 Task: Create a due date automation trigger when advanced on, on the wednesday before a card is due add fields without custom field "Resume" set to a date not in this week at 11:00 AM.
Action: Mouse moved to (1132, 91)
Screenshot: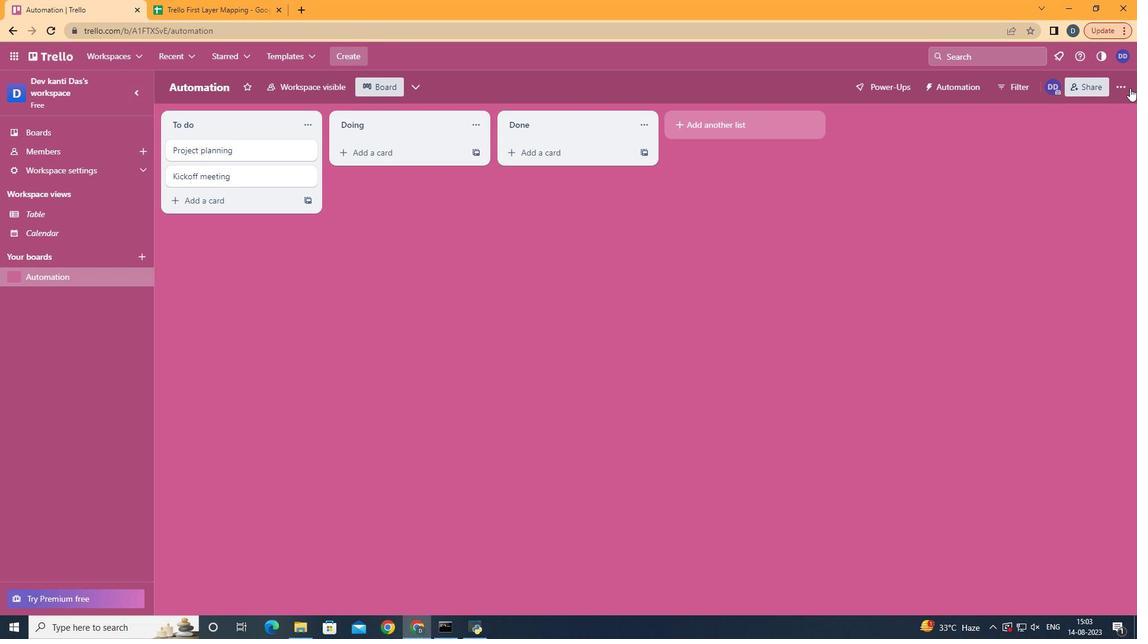 
Action: Mouse pressed left at (1132, 91)
Screenshot: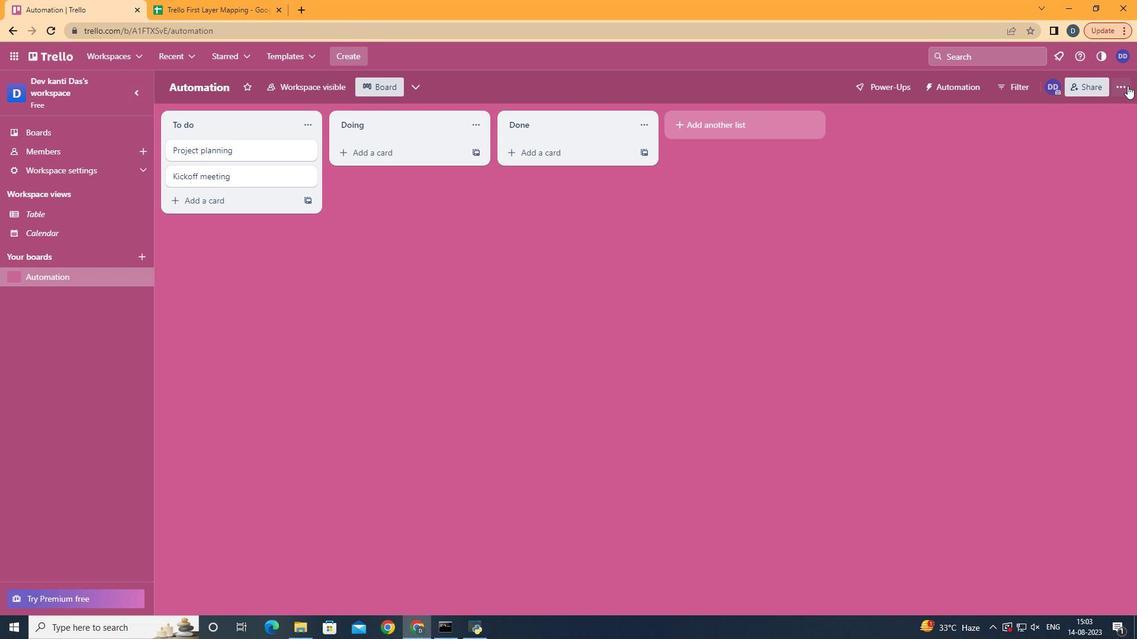 
Action: Mouse moved to (1128, 85)
Screenshot: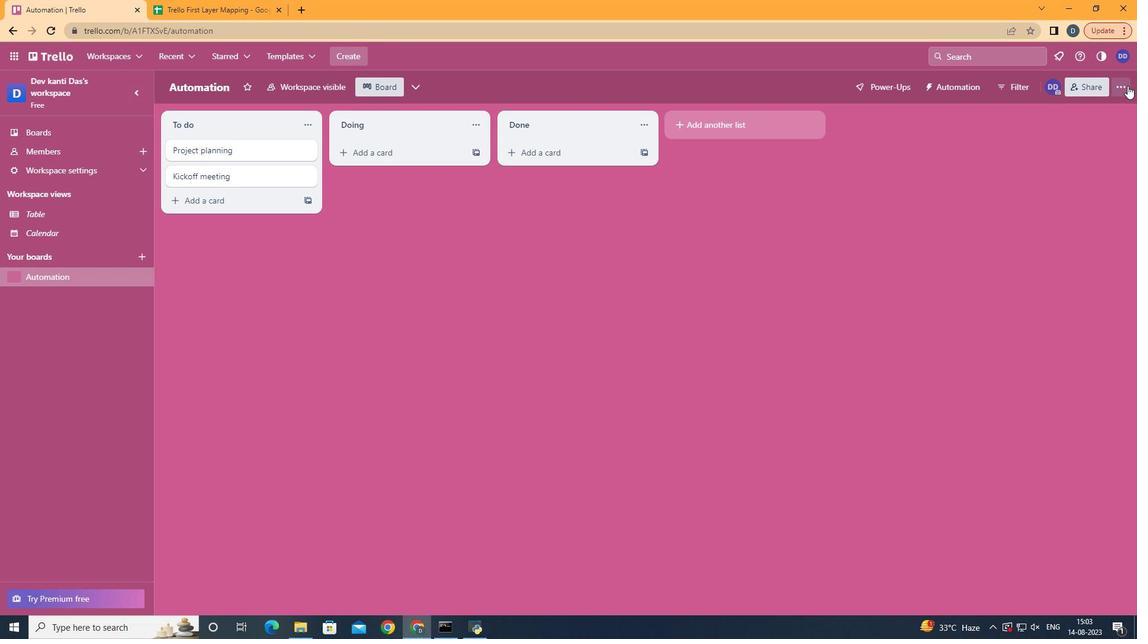 
Action: Mouse pressed left at (1128, 85)
Screenshot: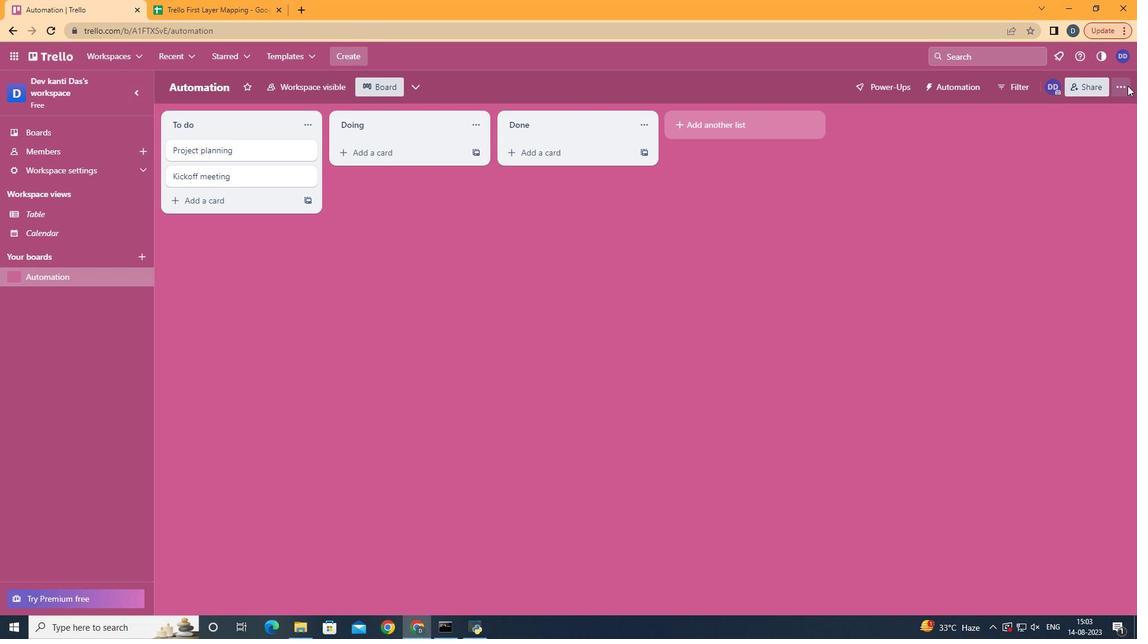 
Action: Mouse moved to (991, 242)
Screenshot: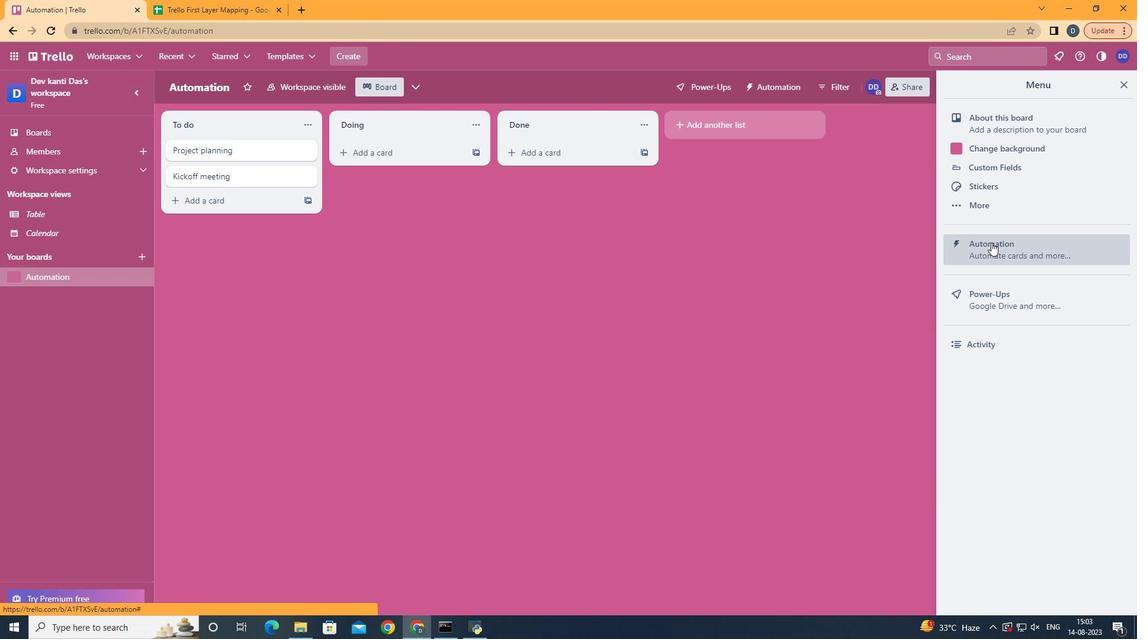 
Action: Mouse pressed left at (991, 242)
Screenshot: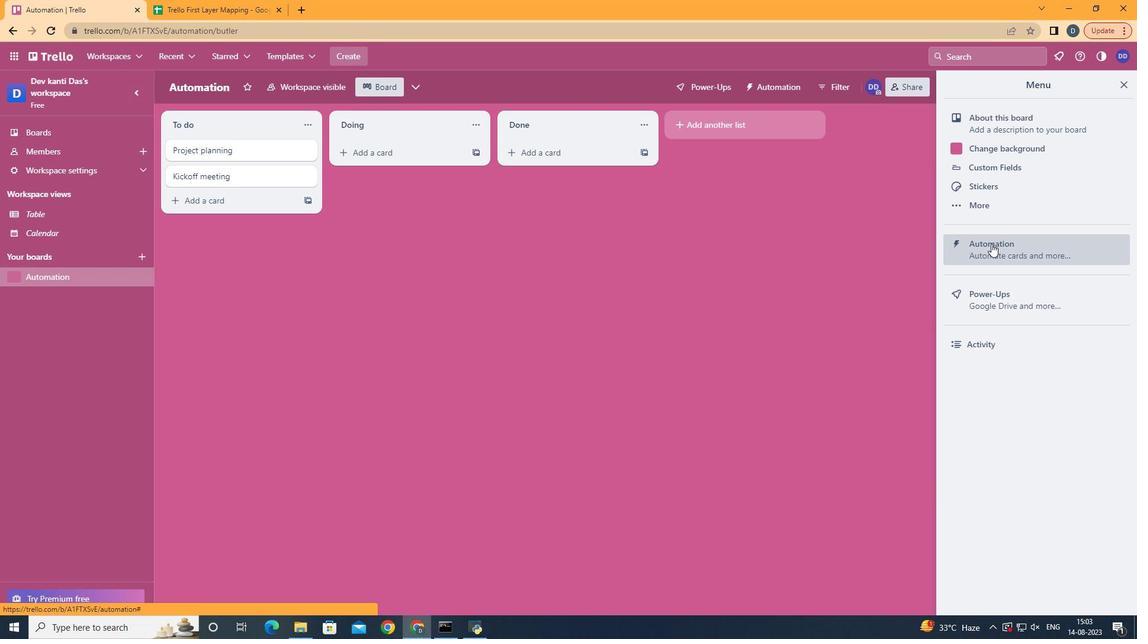 
Action: Mouse moved to (231, 244)
Screenshot: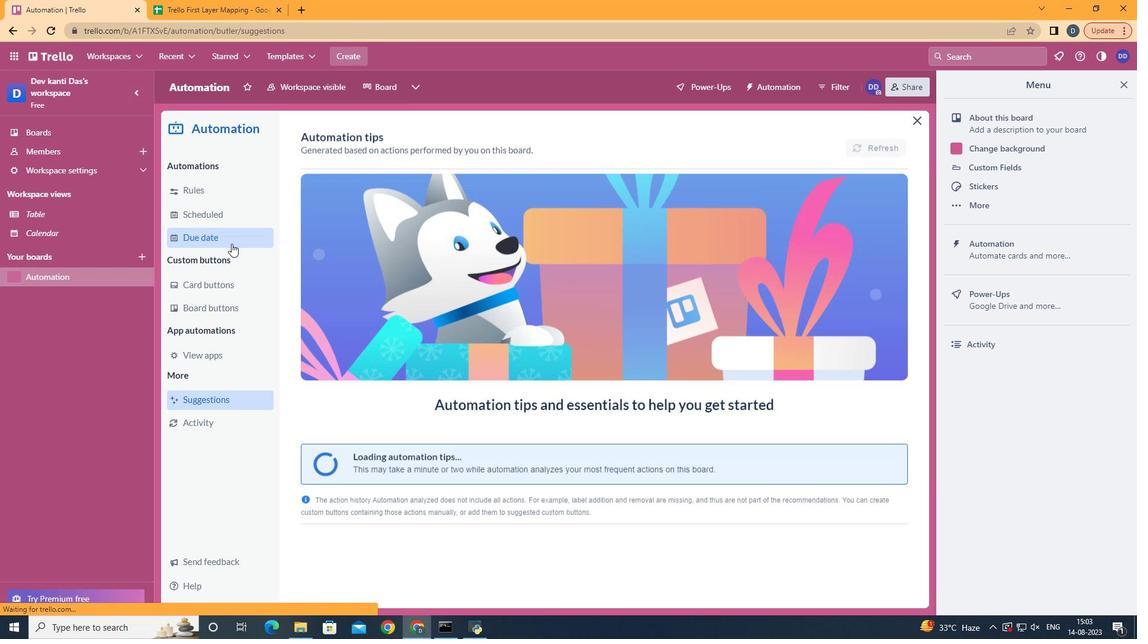 
Action: Mouse pressed left at (231, 244)
Screenshot: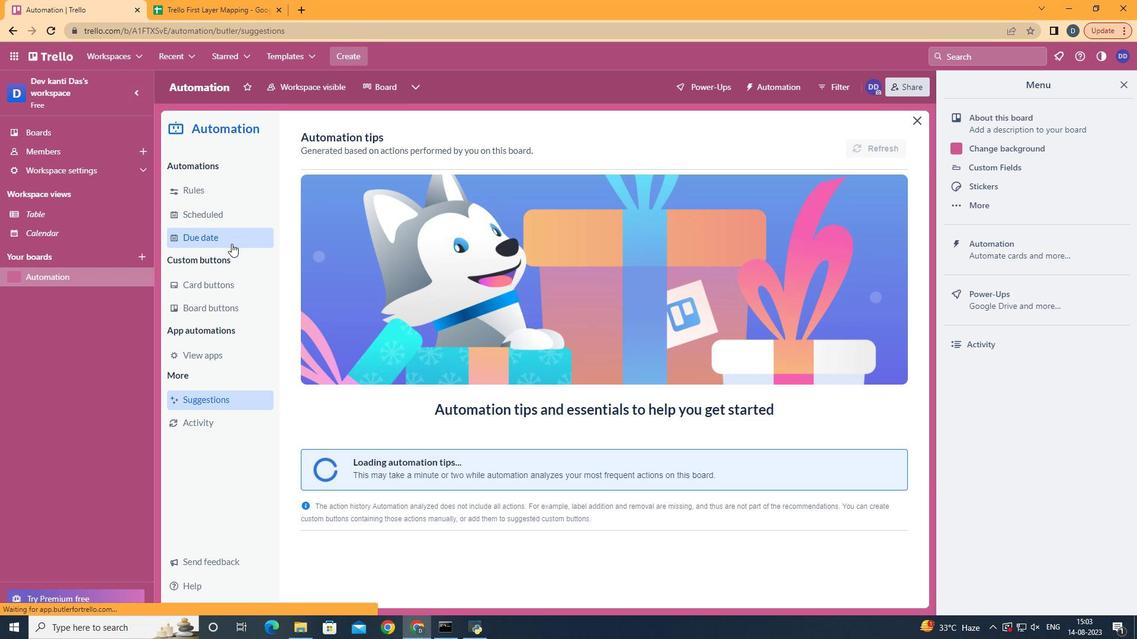 
Action: Mouse moved to (827, 145)
Screenshot: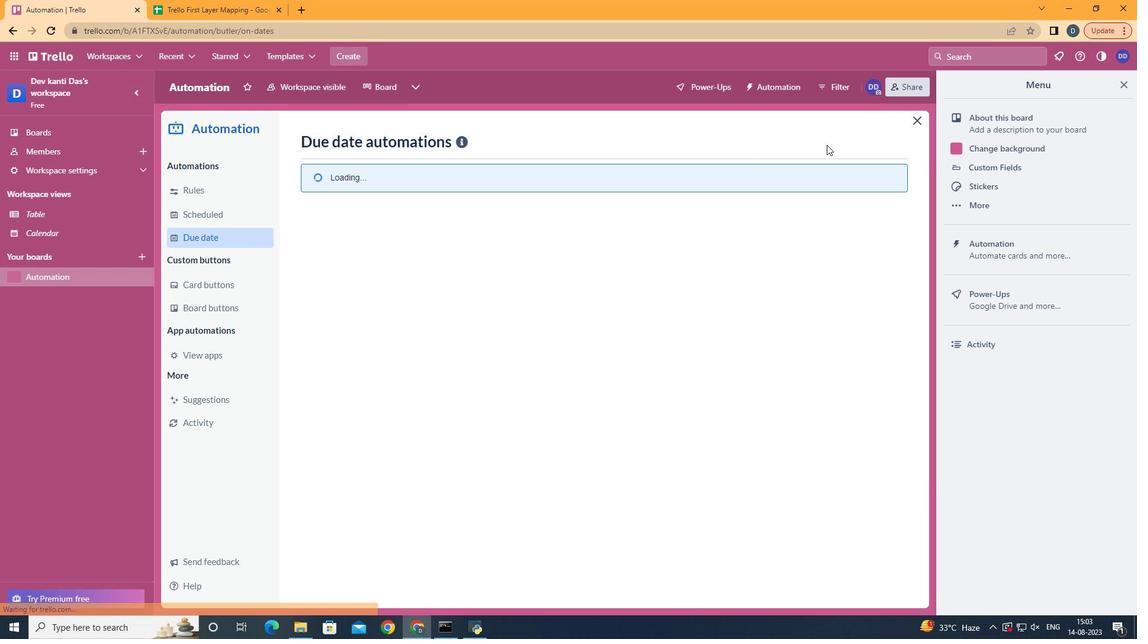 
Action: Mouse pressed left at (827, 145)
Screenshot: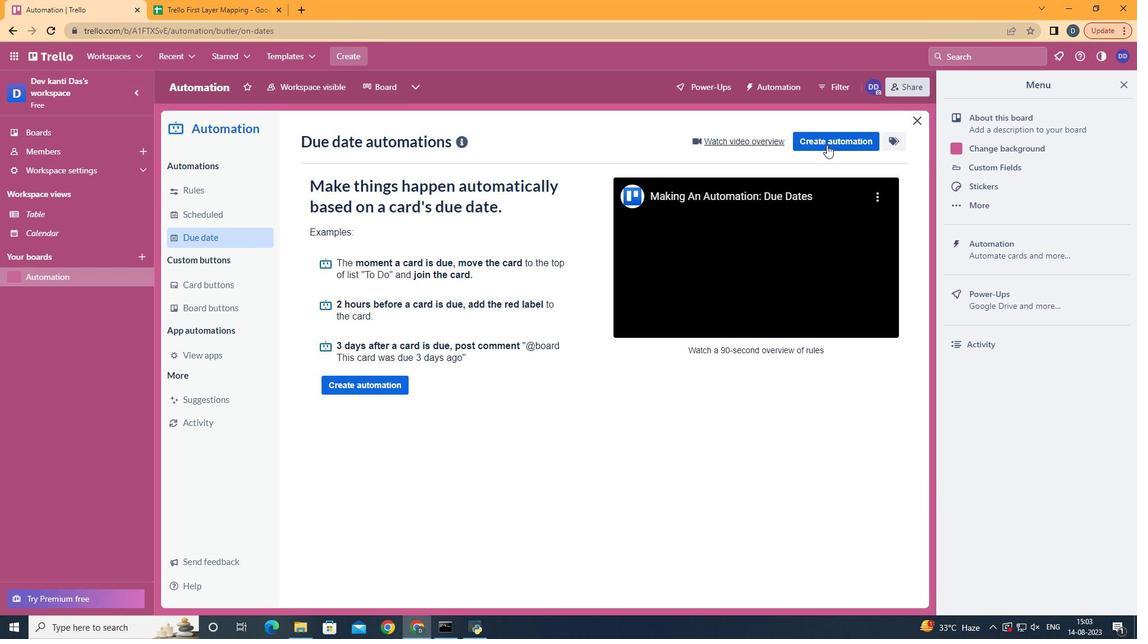 
Action: Mouse pressed left at (827, 145)
Screenshot: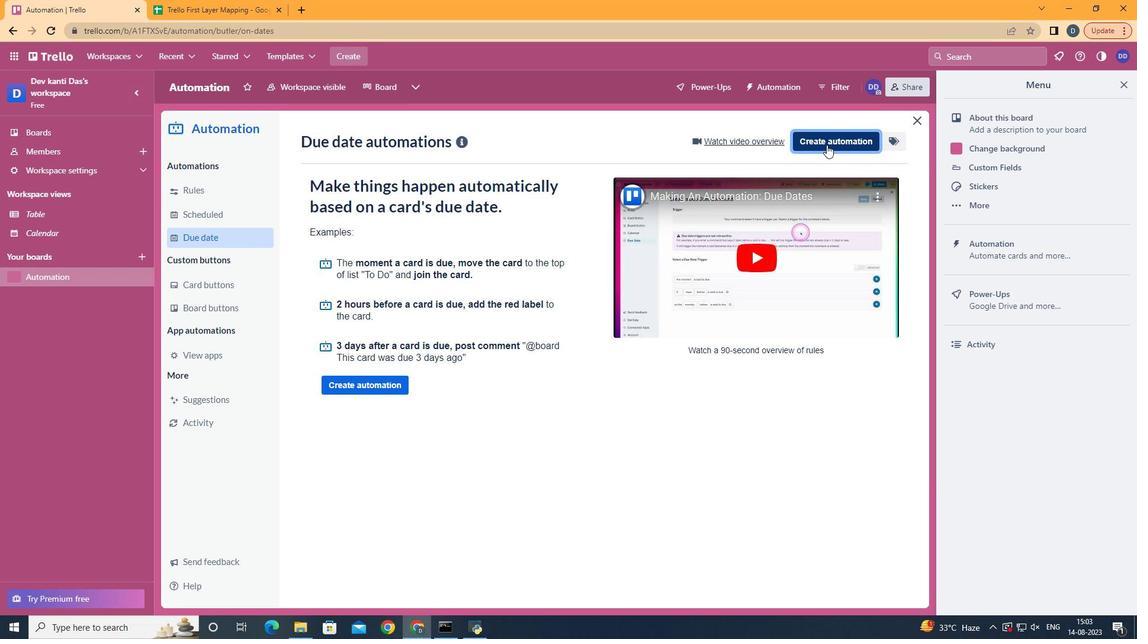 
Action: Mouse moved to (633, 258)
Screenshot: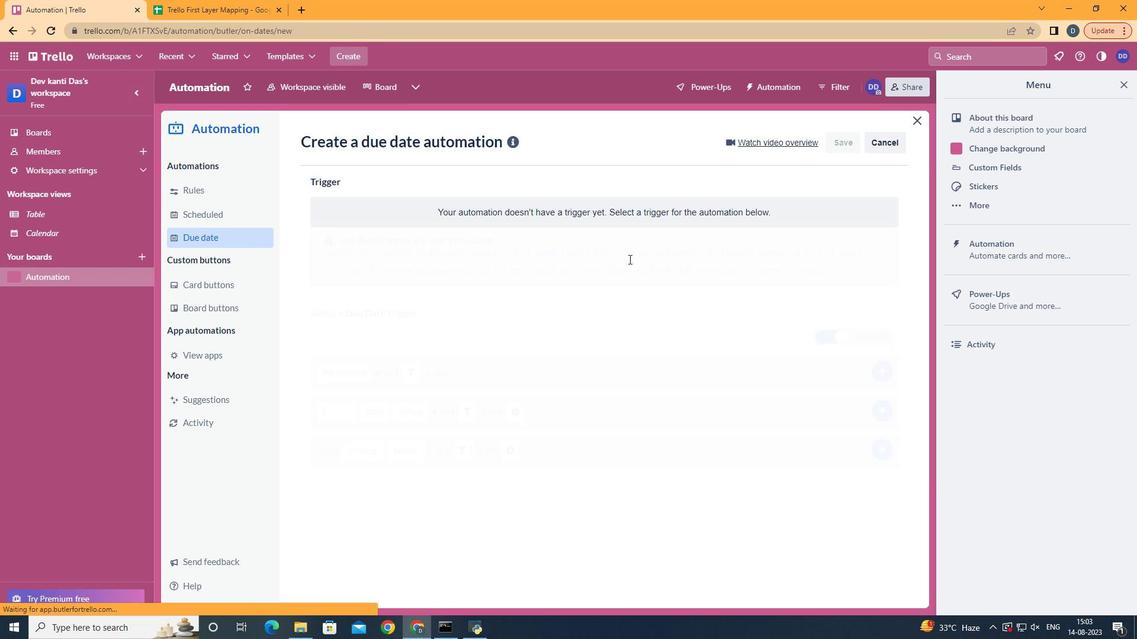 
Action: Mouse pressed left at (633, 258)
Screenshot: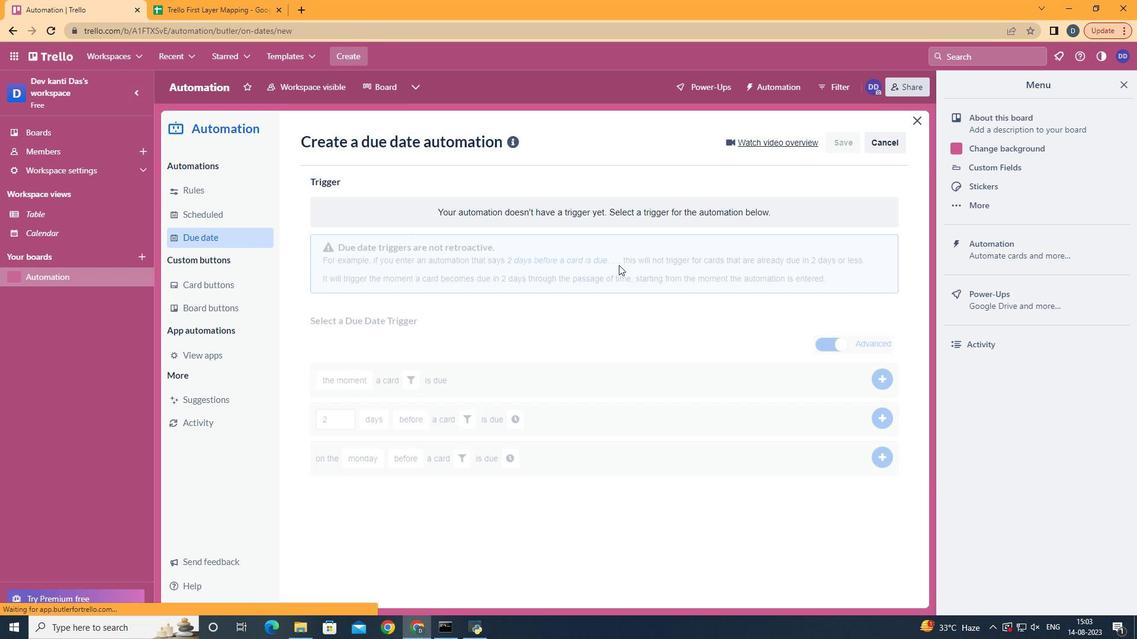 
Action: Mouse moved to (380, 347)
Screenshot: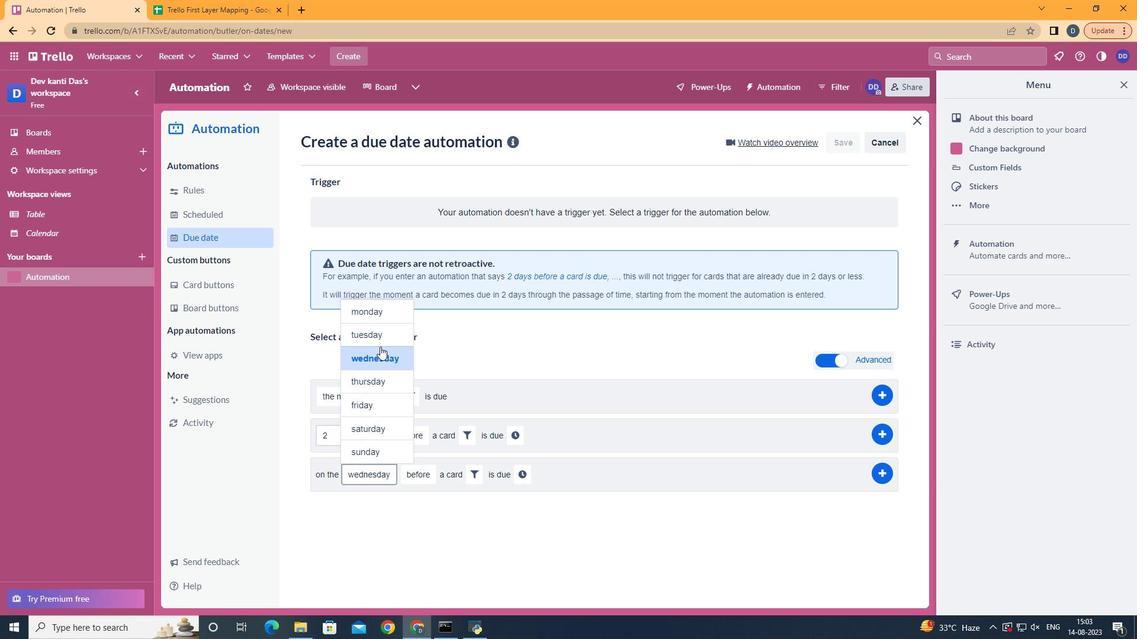 
Action: Mouse pressed left at (380, 347)
Screenshot: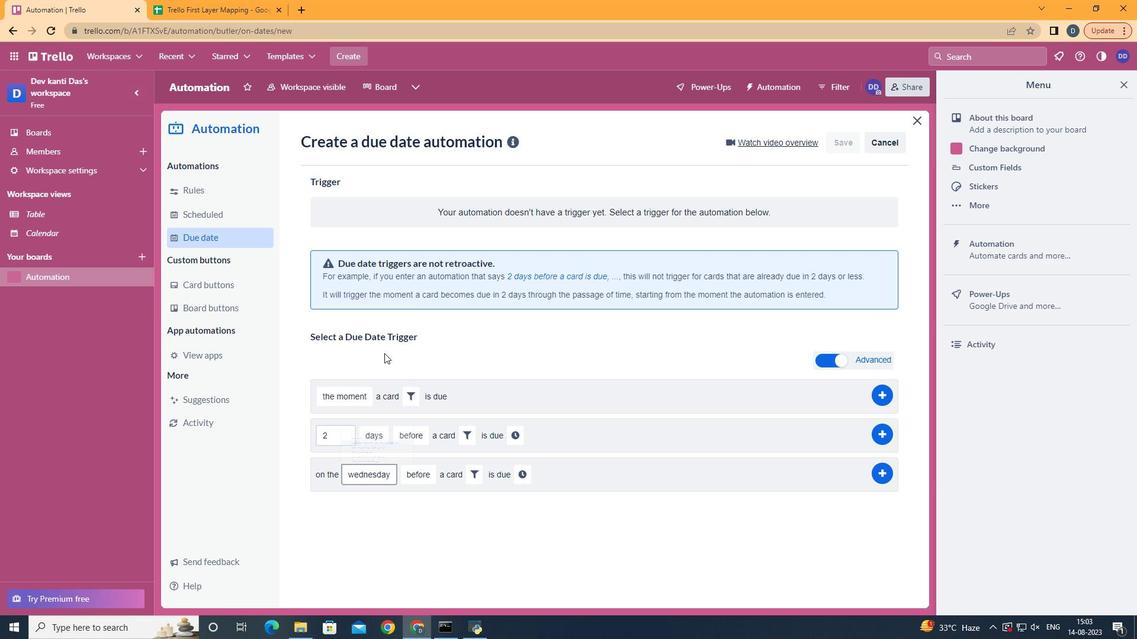 
Action: Mouse moved to (465, 474)
Screenshot: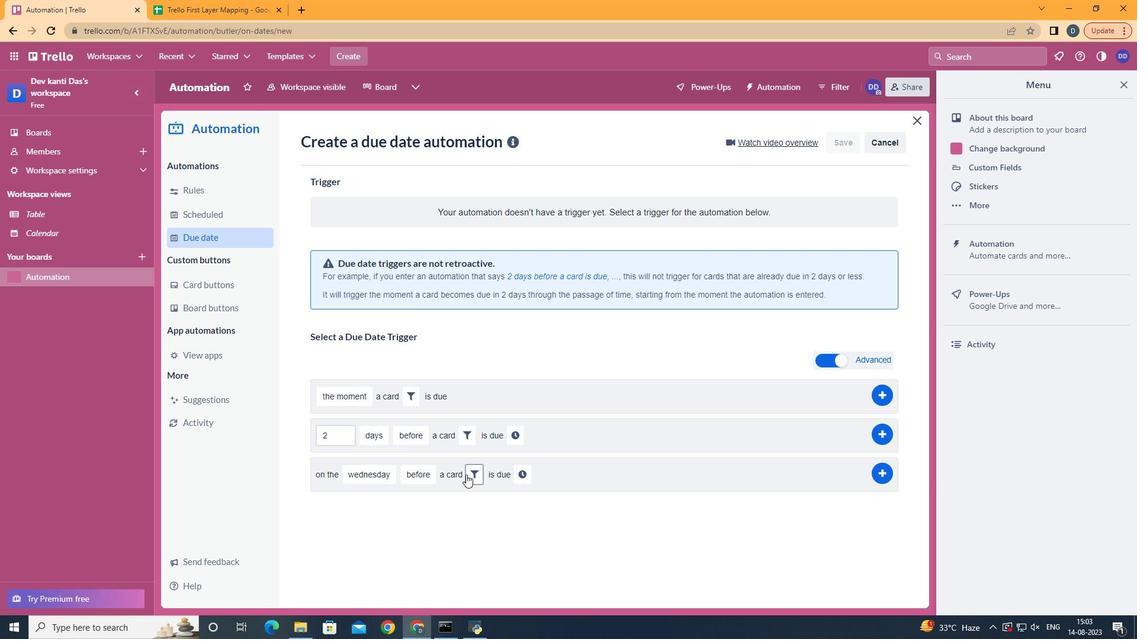 
Action: Mouse pressed left at (465, 474)
Screenshot: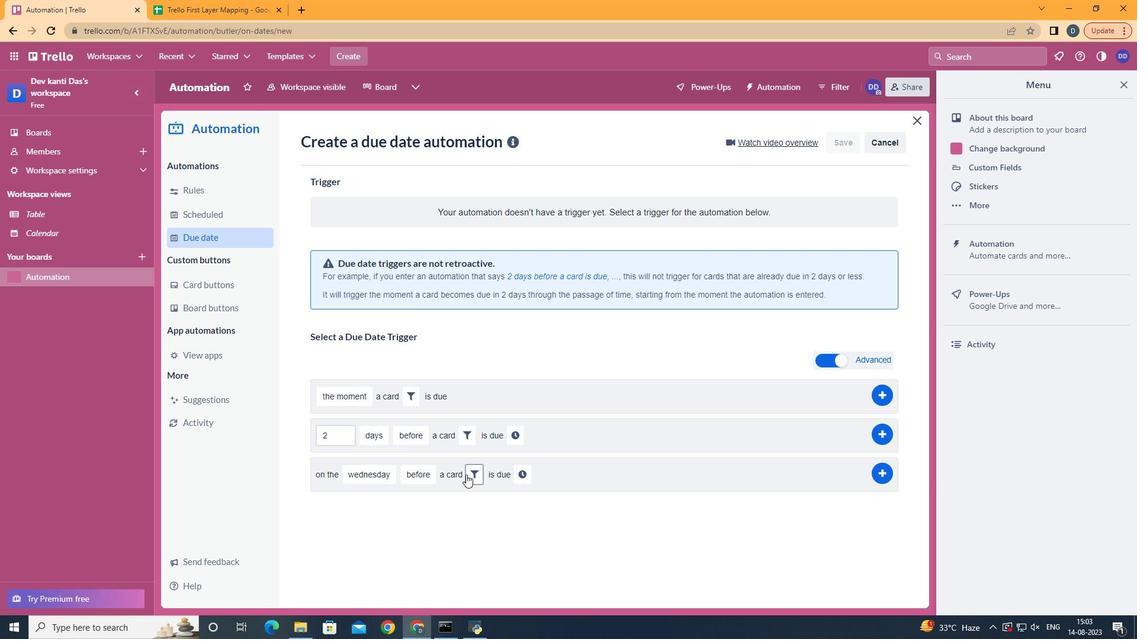 
Action: Mouse moved to (655, 507)
Screenshot: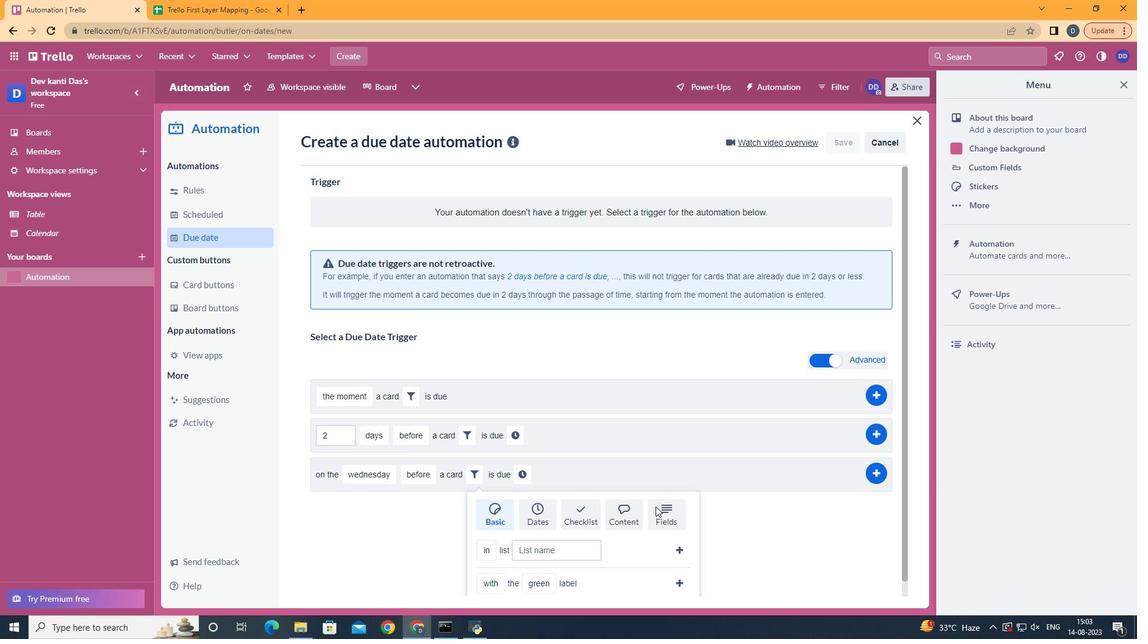 
Action: Mouse pressed left at (655, 507)
Screenshot: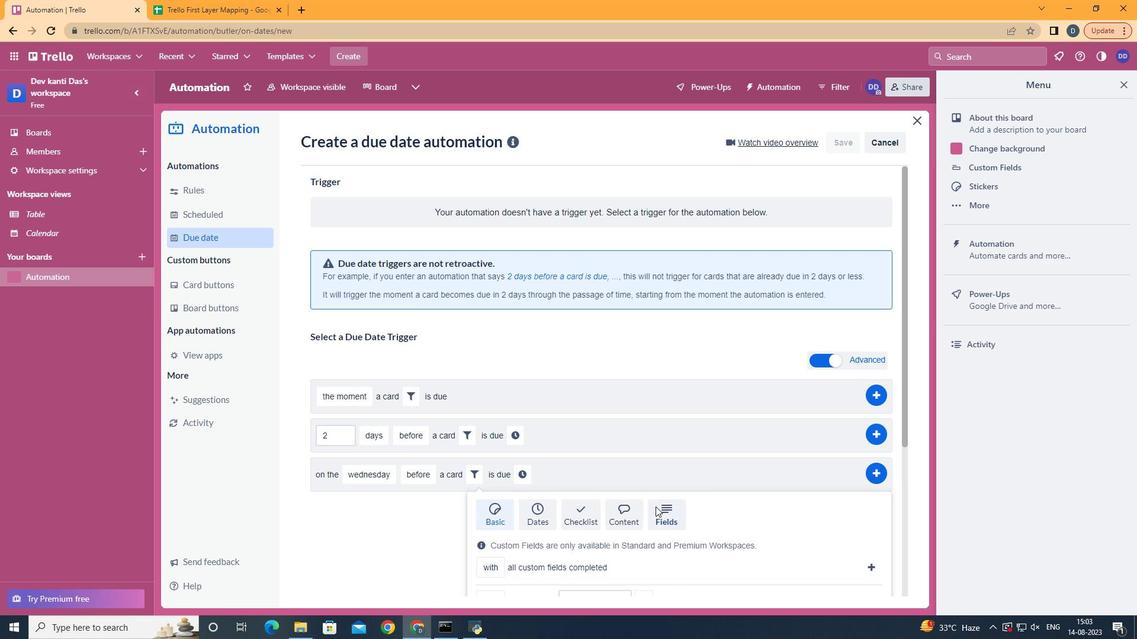 
Action: Mouse scrolled (655, 506) with delta (0, 0)
Screenshot: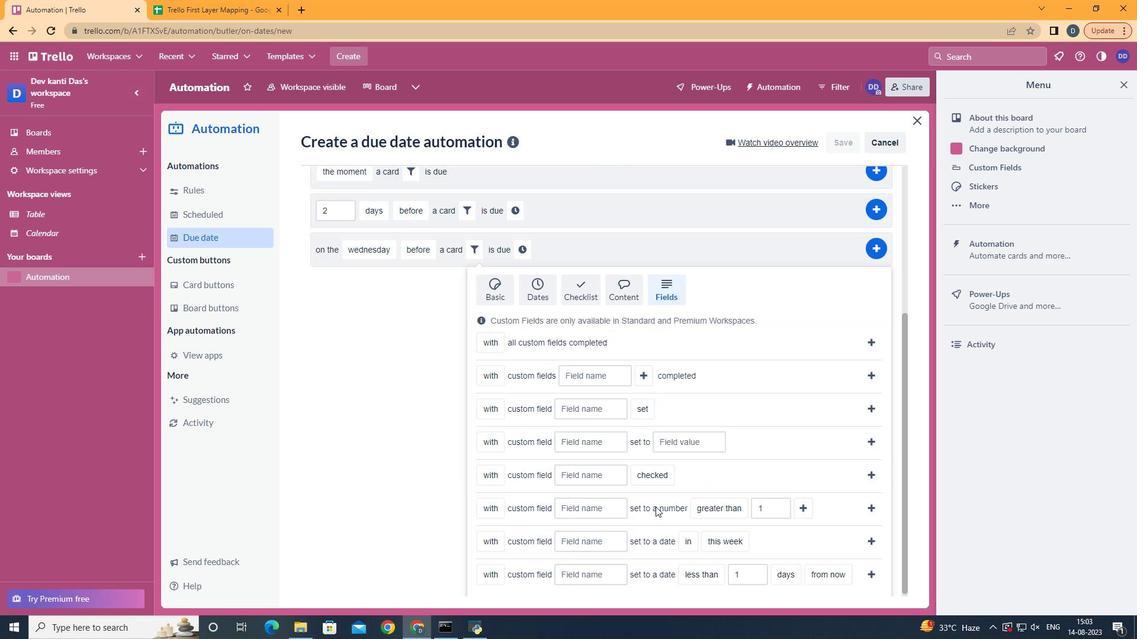 
Action: Mouse scrolled (655, 506) with delta (0, 0)
Screenshot: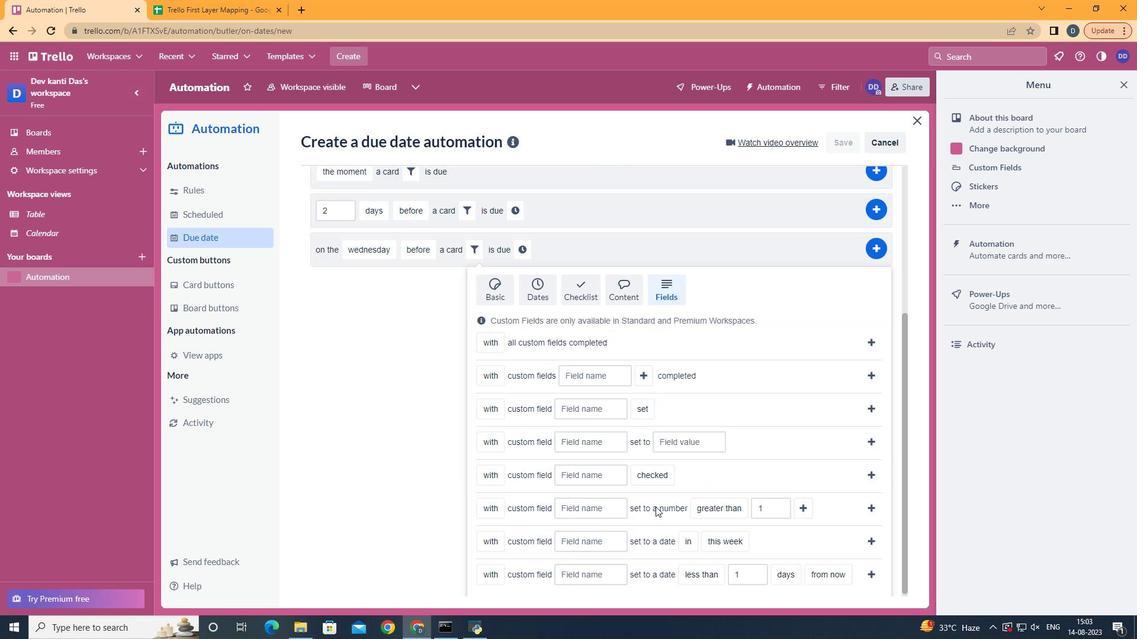 
Action: Mouse scrolled (655, 506) with delta (0, 0)
Screenshot: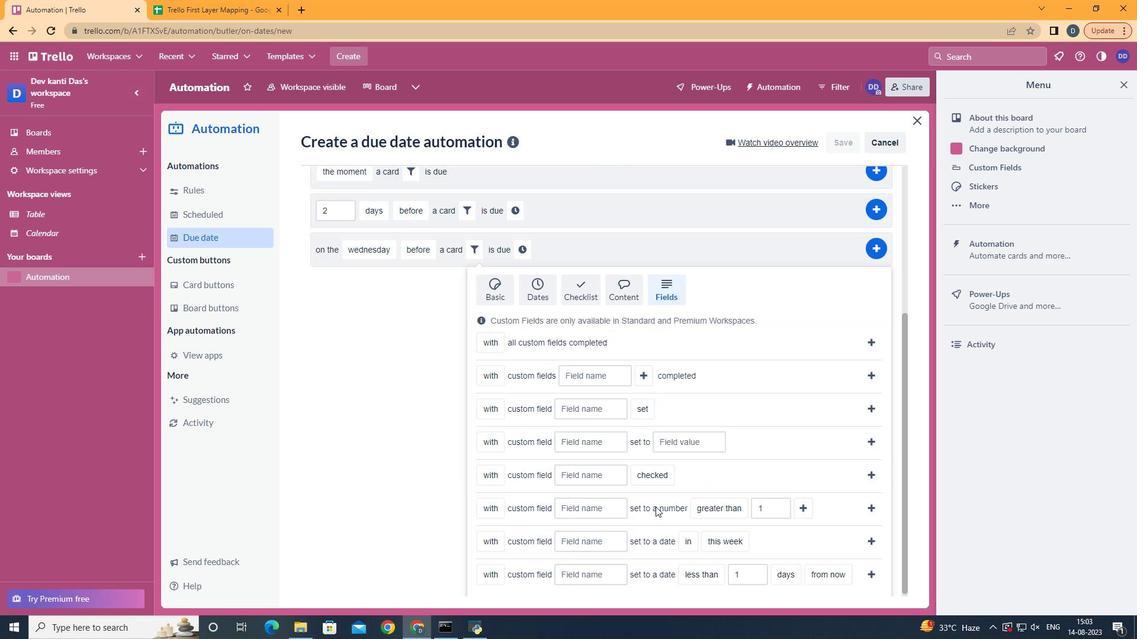 
Action: Mouse scrolled (655, 506) with delta (0, 0)
Screenshot: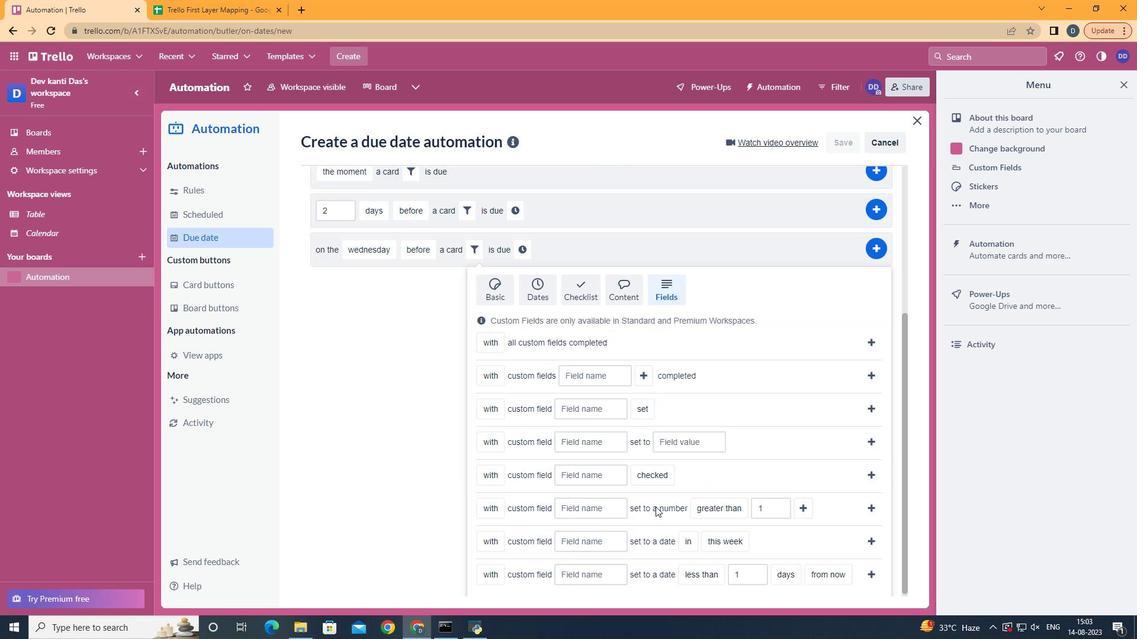 
Action: Mouse scrolled (655, 506) with delta (0, 0)
Screenshot: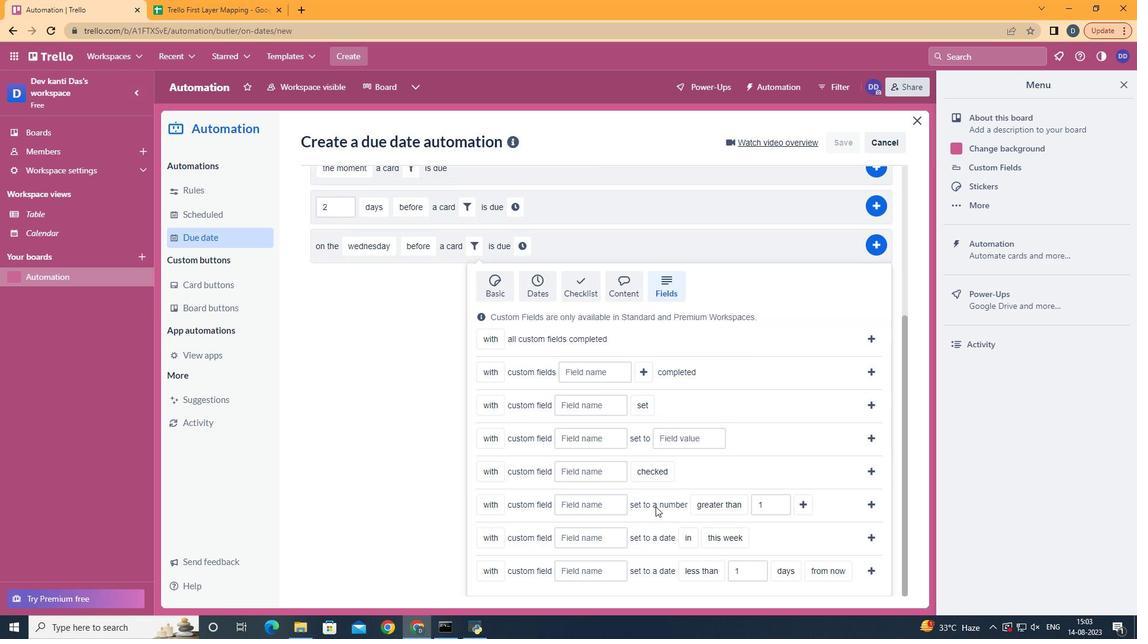 
Action: Mouse scrolled (655, 506) with delta (0, 0)
Screenshot: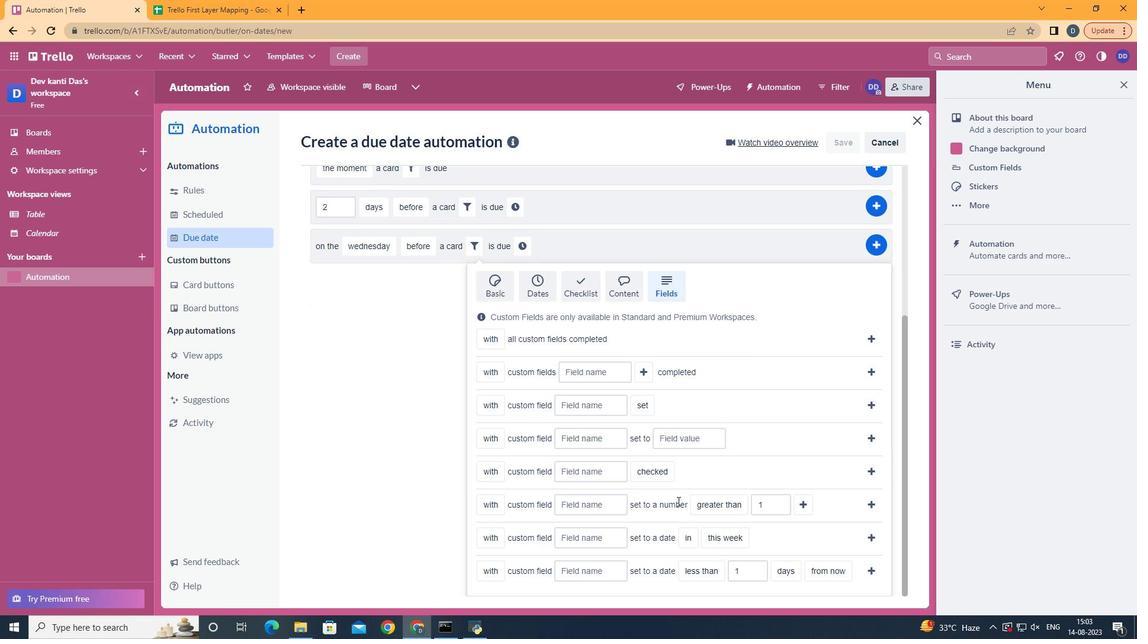 
Action: Mouse scrolled (655, 506) with delta (0, 0)
Screenshot: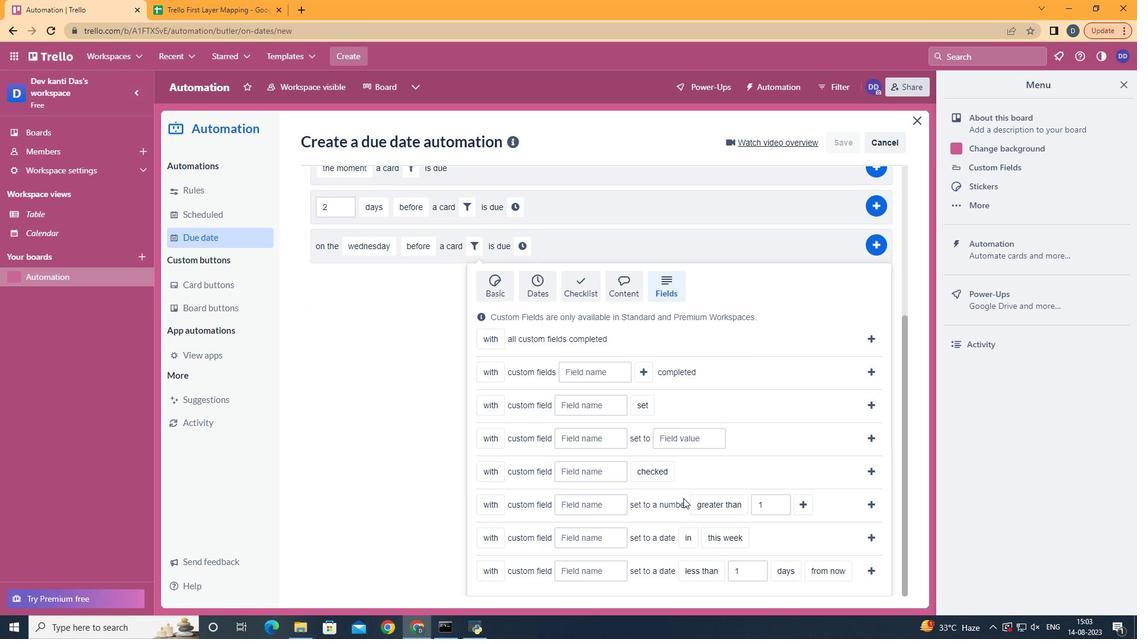 
Action: Mouse scrolled (655, 506) with delta (0, 0)
Screenshot: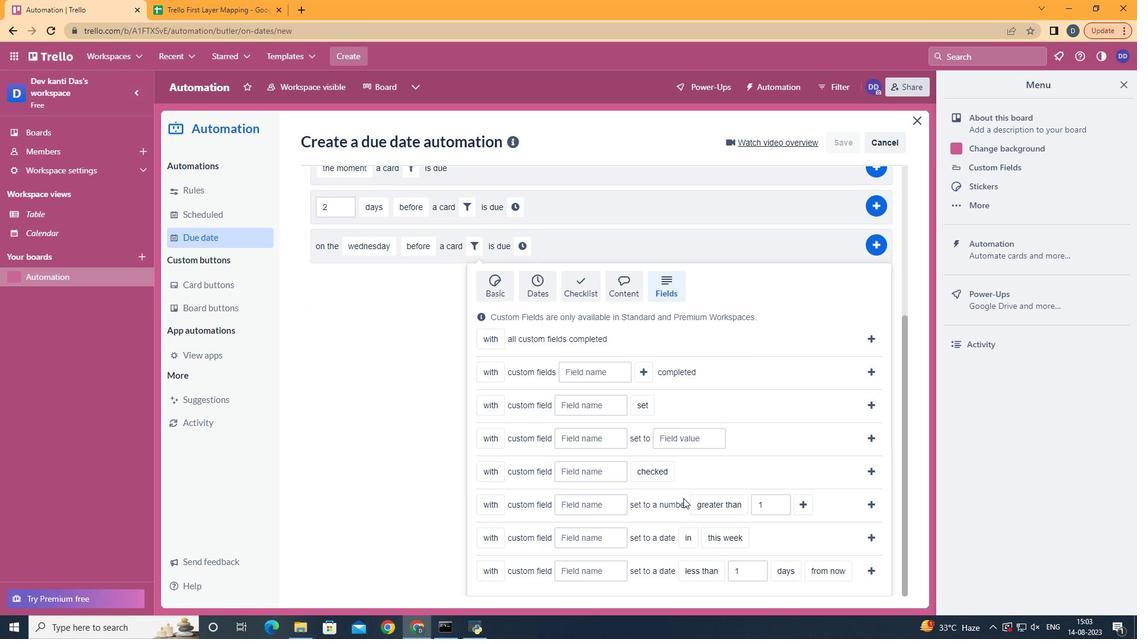 
Action: Mouse scrolled (655, 506) with delta (0, 0)
Screenshot: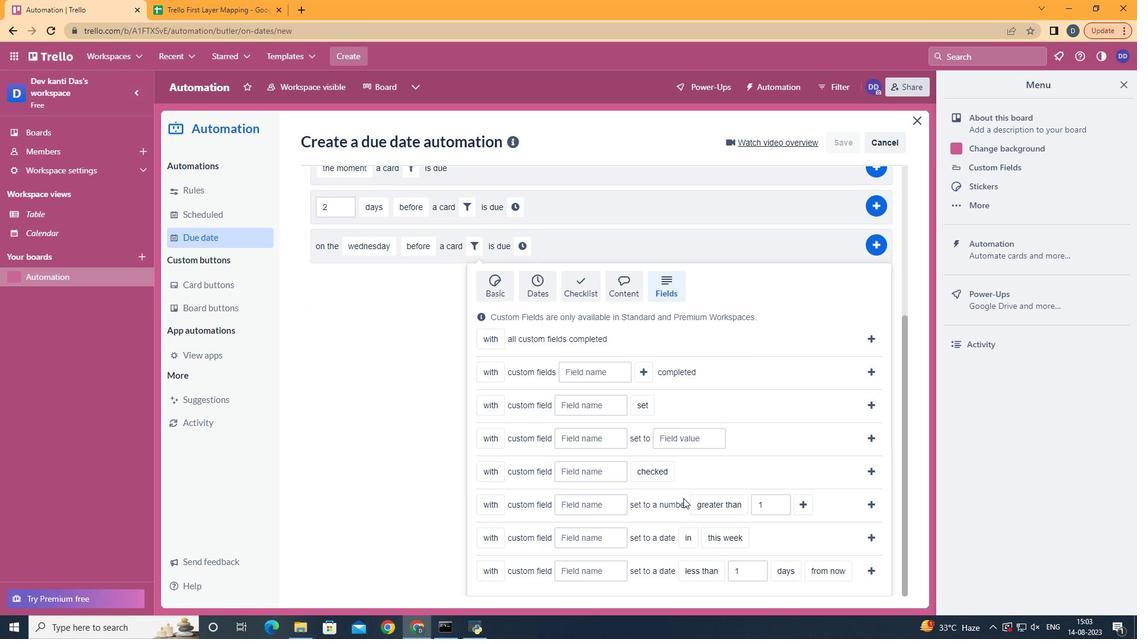 
Action: Mouse scrolled (655, 506) with delta (0, 0)
Screenshot: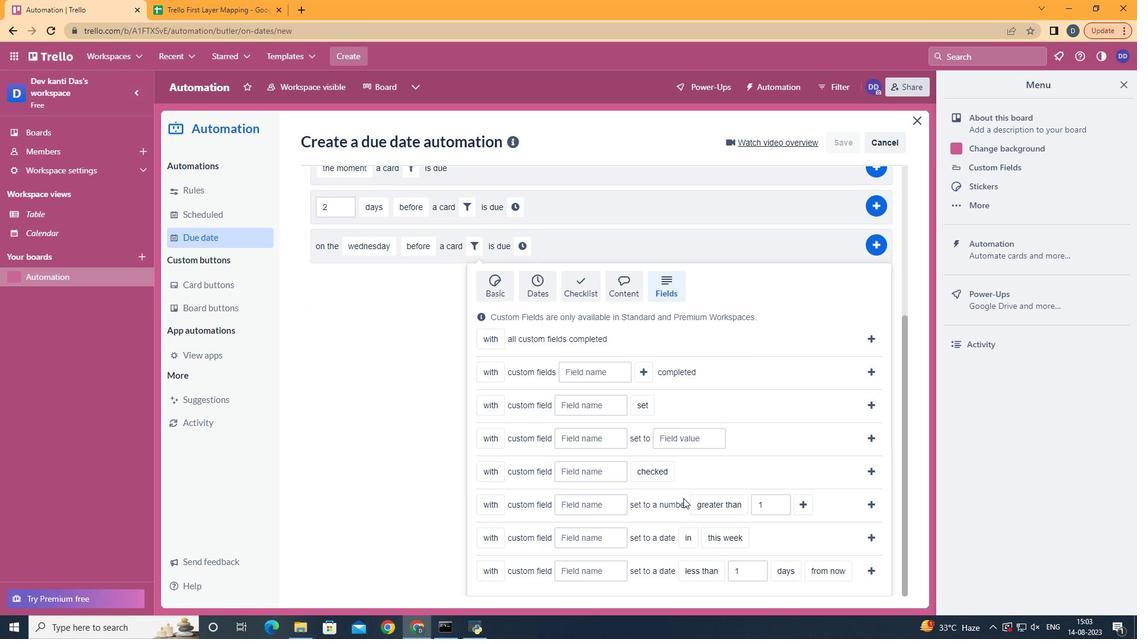 
Action: Mouse moved to (501, 578)
Screenshot: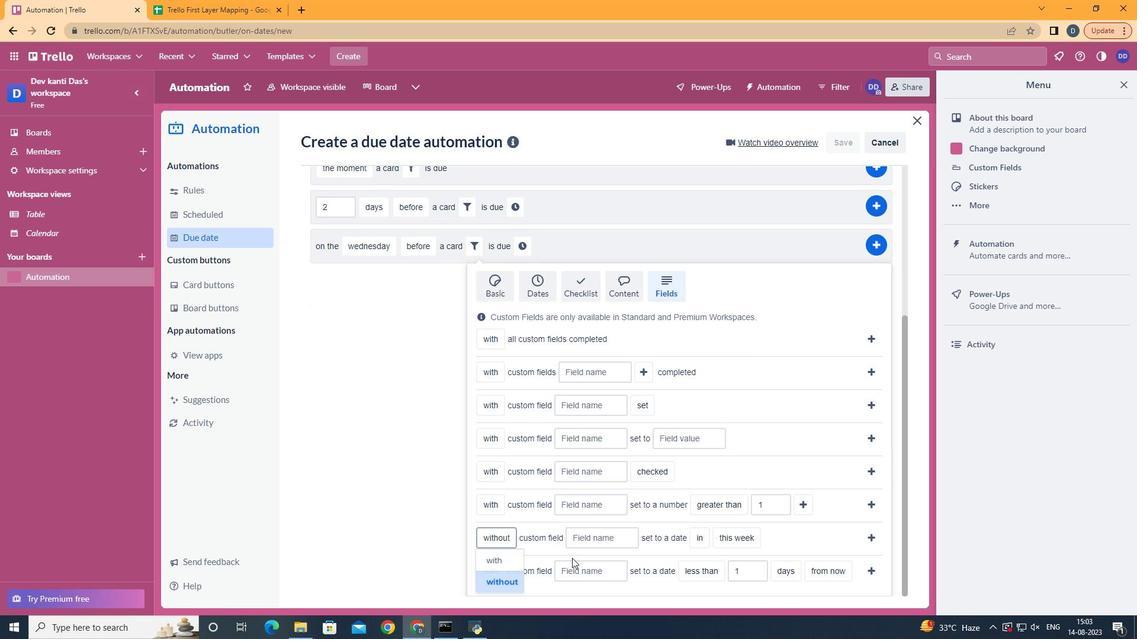 
Action: Mouse pressed left at (501, 578)
Screenshot: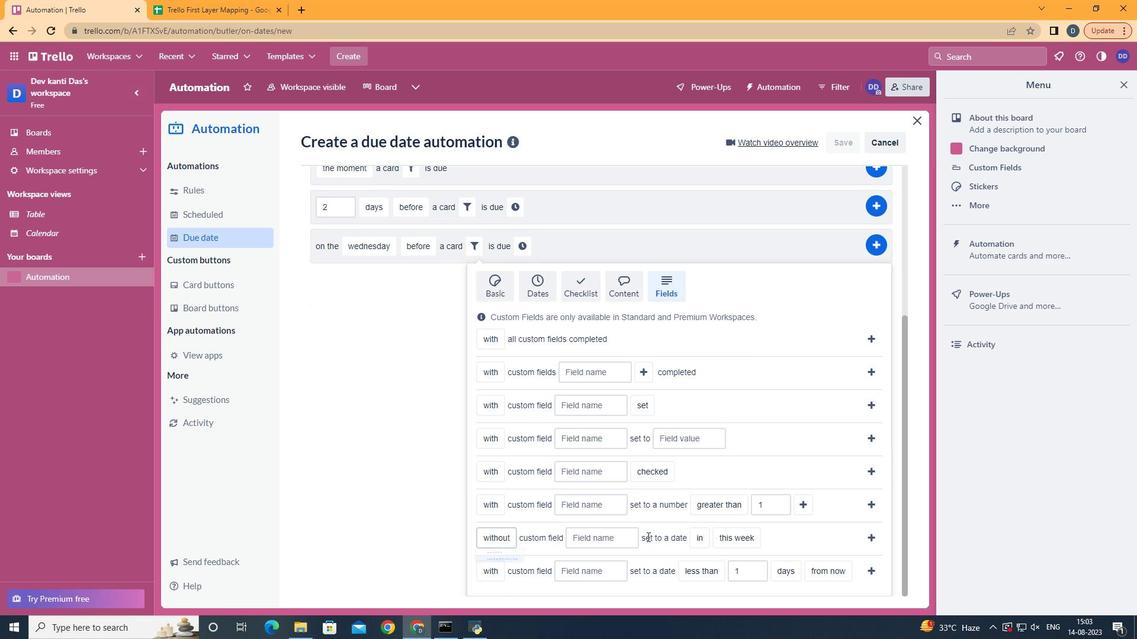 
Action: Mouse moved to (619, 532)
Screenshot: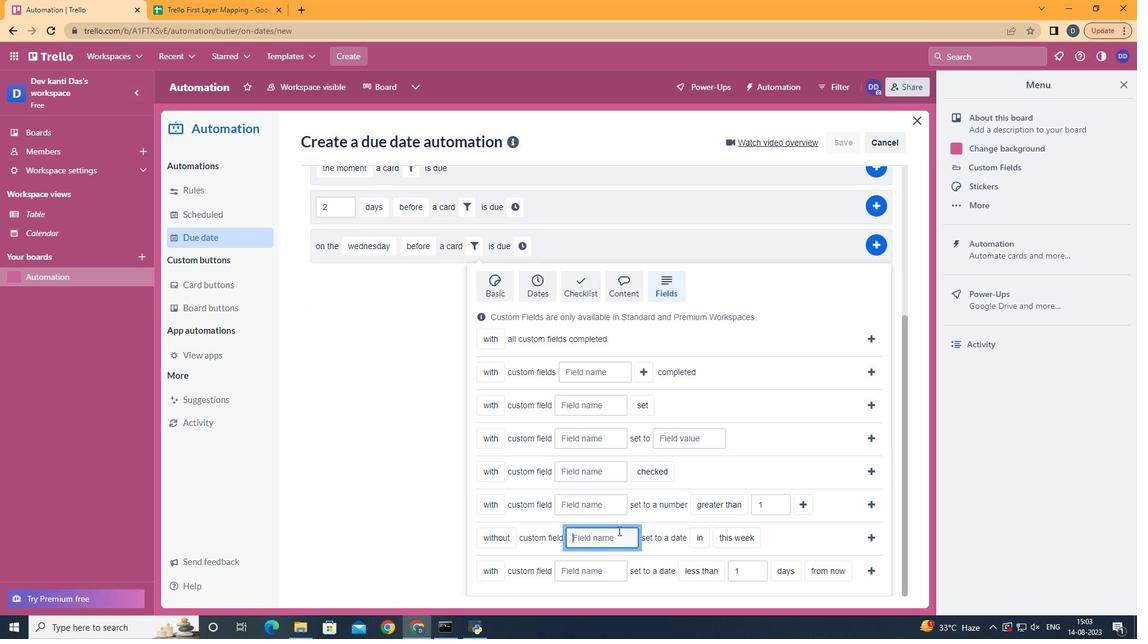 
Action: Mouse pressed left at (619, 532)
Screenshot: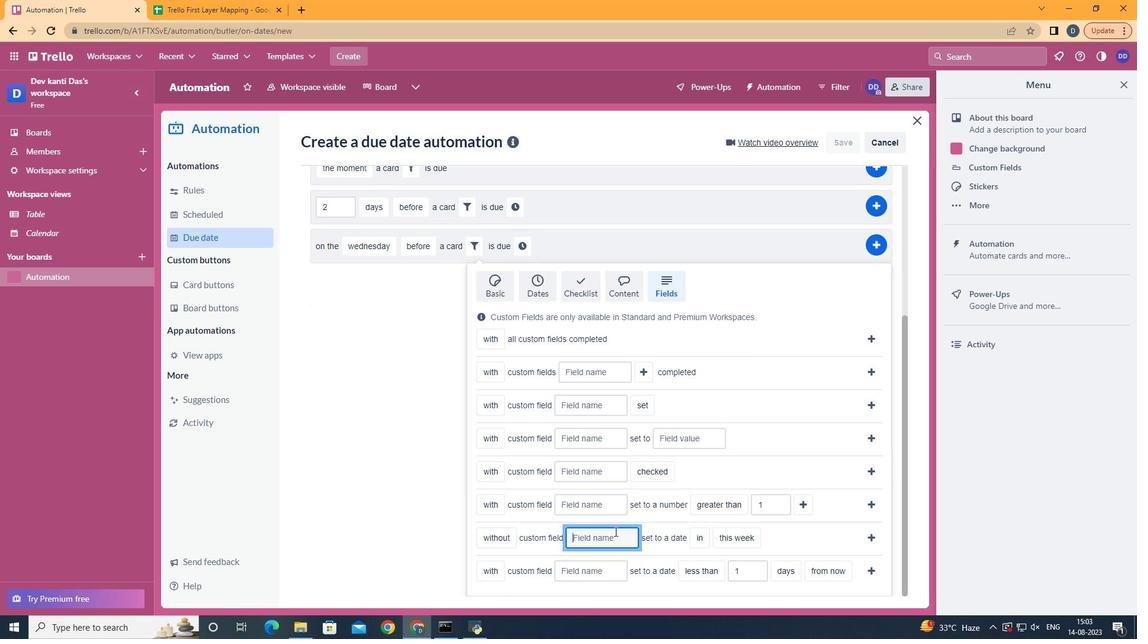 
Action: Mouse moved to (615, 532)
Screenshot: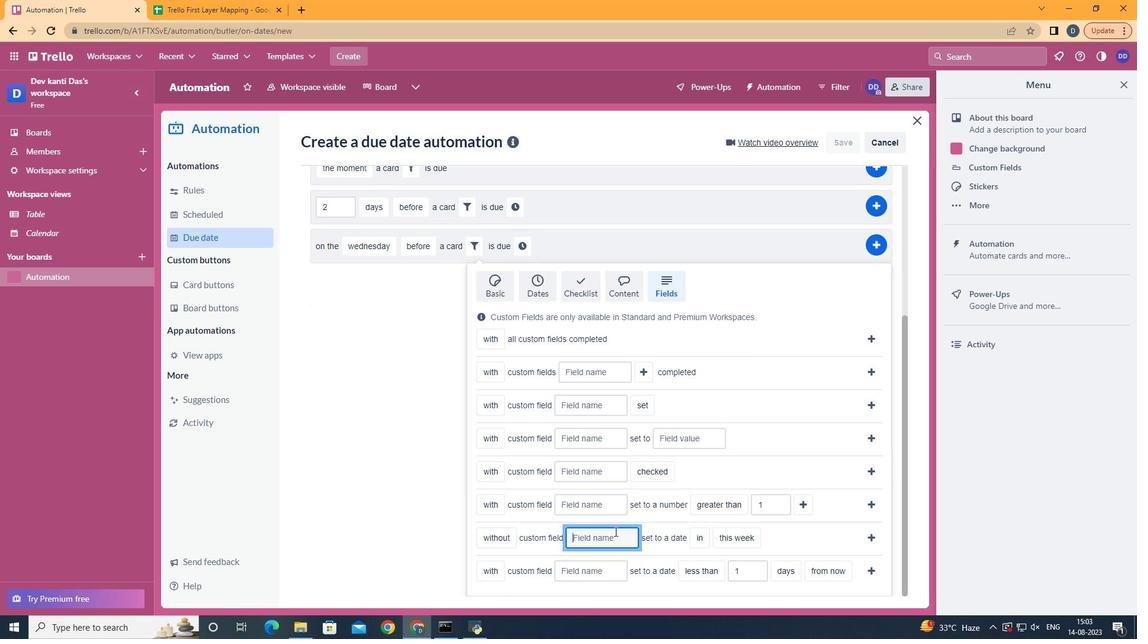 
Action: Key pressed <Key.shift>Resume
Screenshot: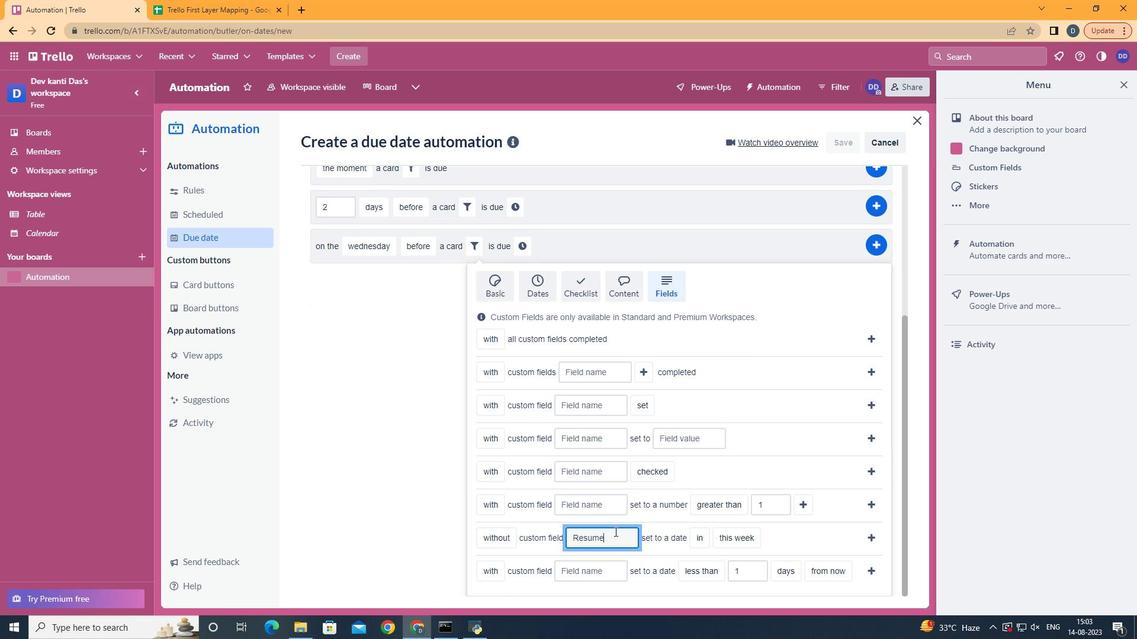 
Action: Mouse moved to (698, 582)
Screenshot: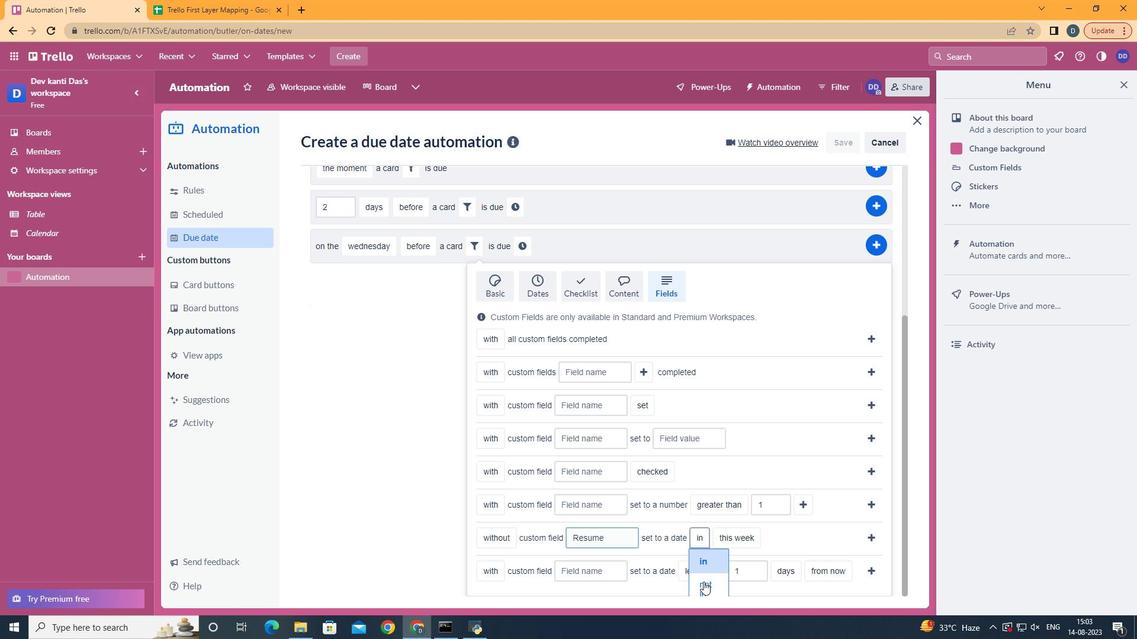 
Action: Mouse pressed left at (698, 582)
Screenshot: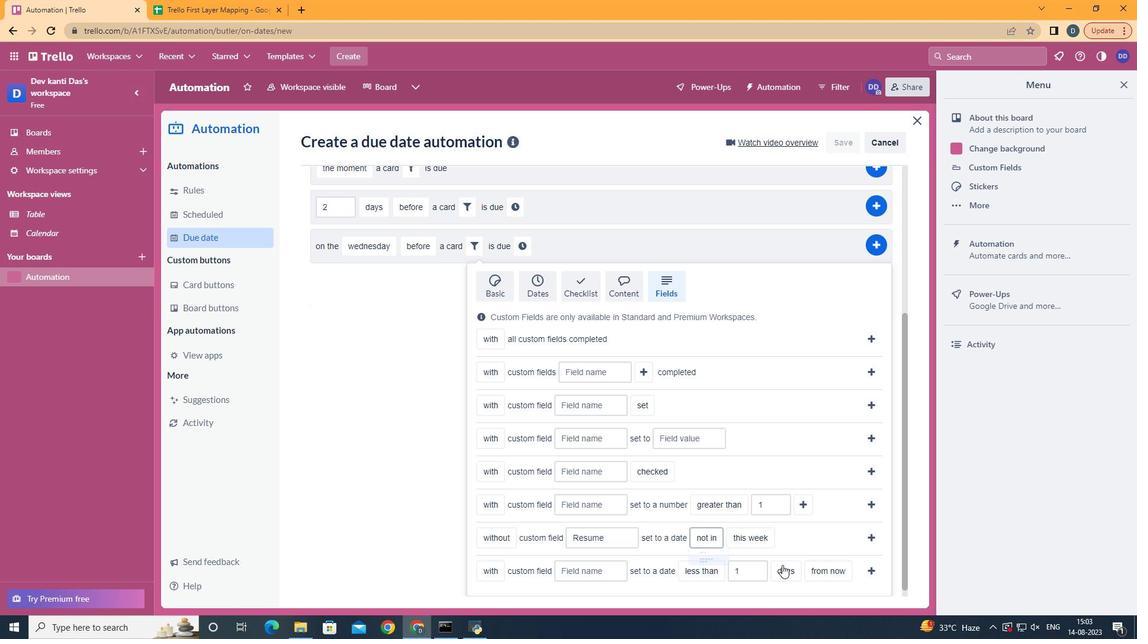 
Action: Mouse moved to (876, 536)
Screenshot: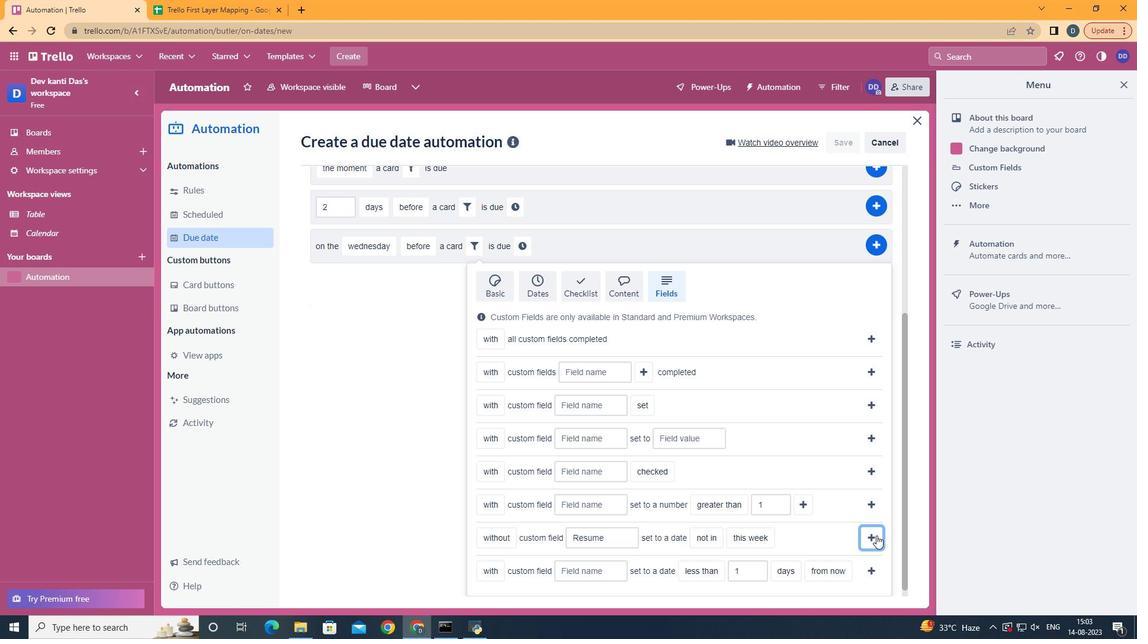 
Action: Mouse pressed left at (876, 536)
Screenshot: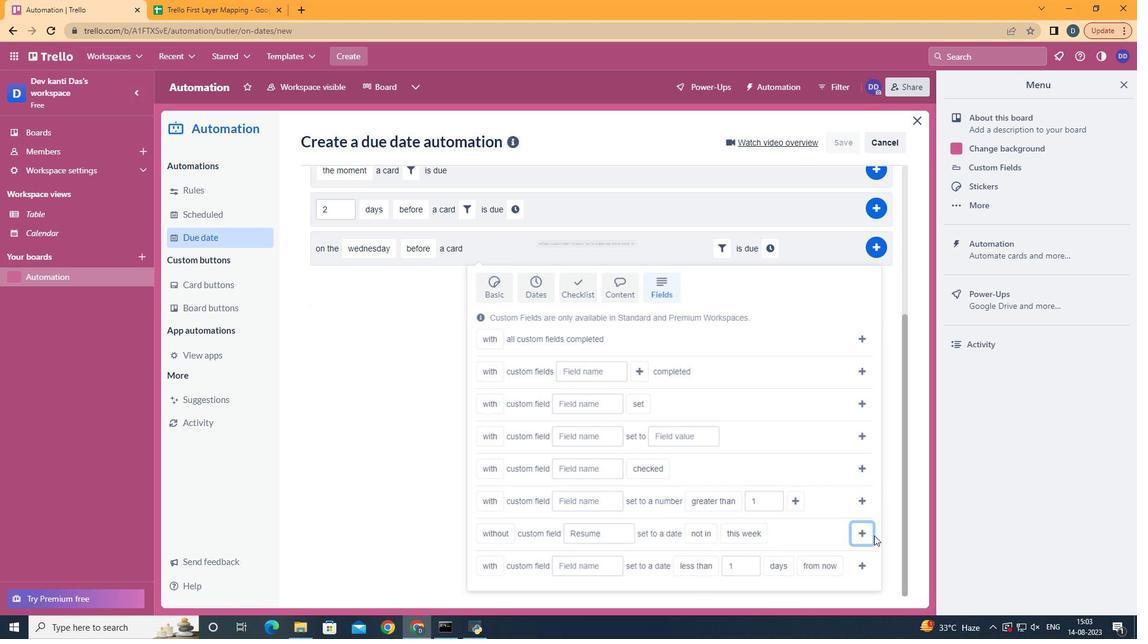 
Action: Mouse moved to (763, 472)
Screenshot: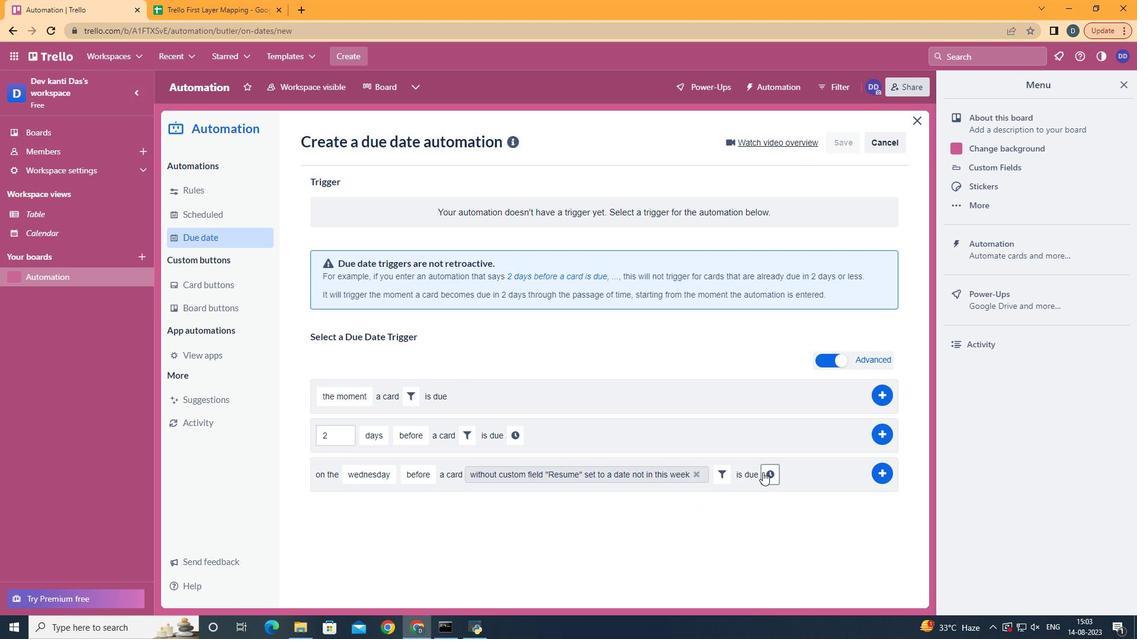 
Action: Mouse pressed left at (763, 472)
Screenshot: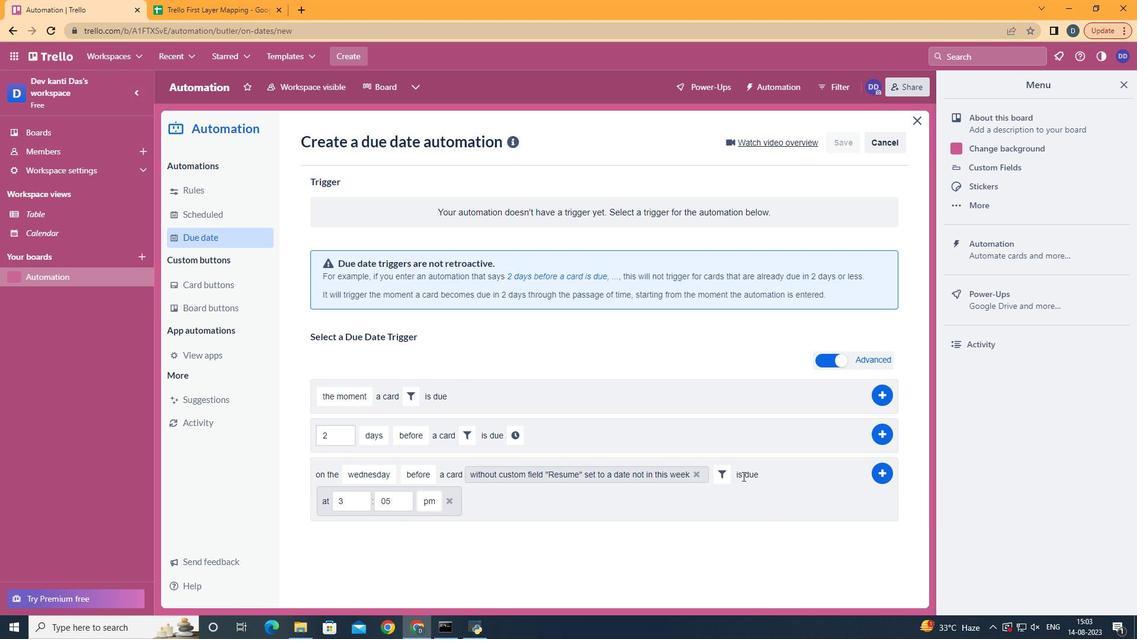 
Action: Mouse moved to (347, 506)
Screenshot: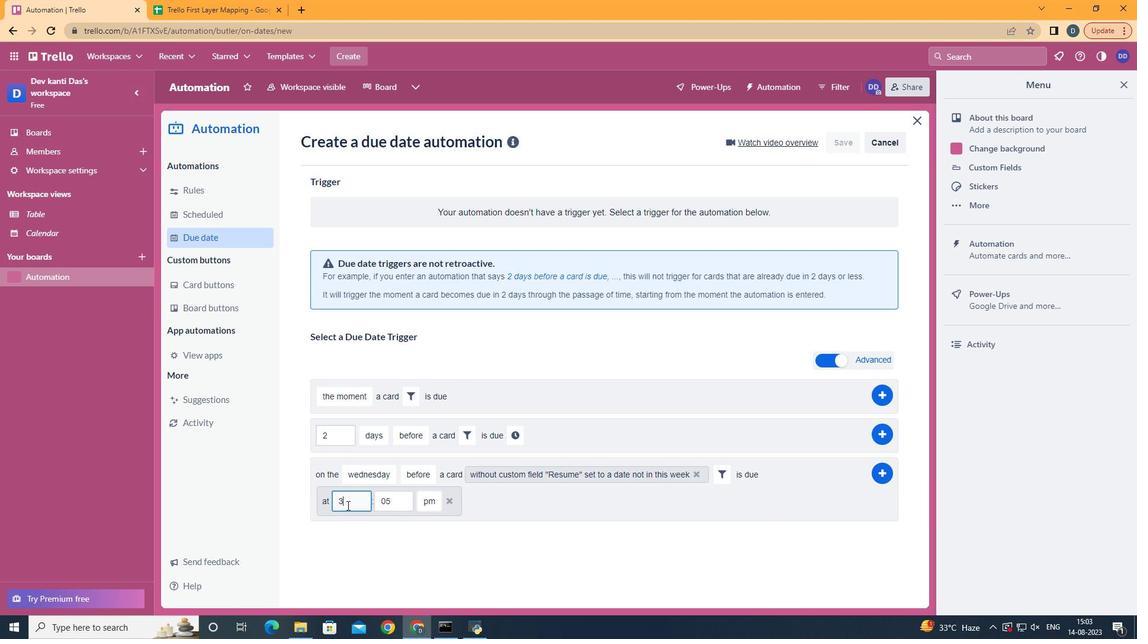 
Action: Mouse pressed left at (347, 506)
Screenshot: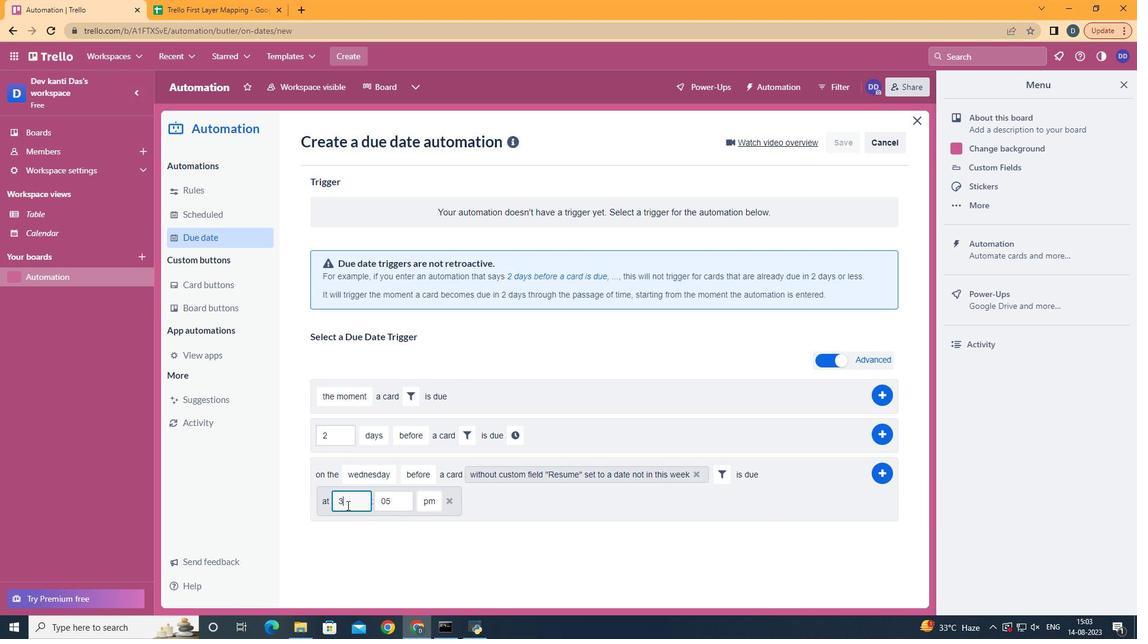 
Action: Key pressed <Key.backspace>11
Screenshot: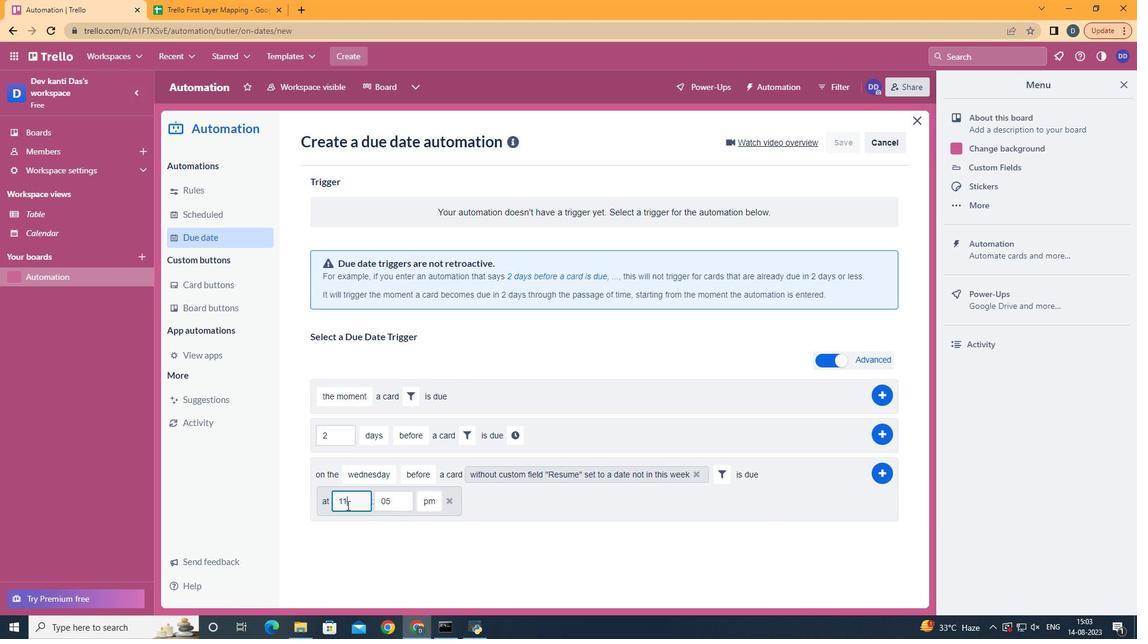 
Action: Mouse moved to (396, 503)
Screenshot: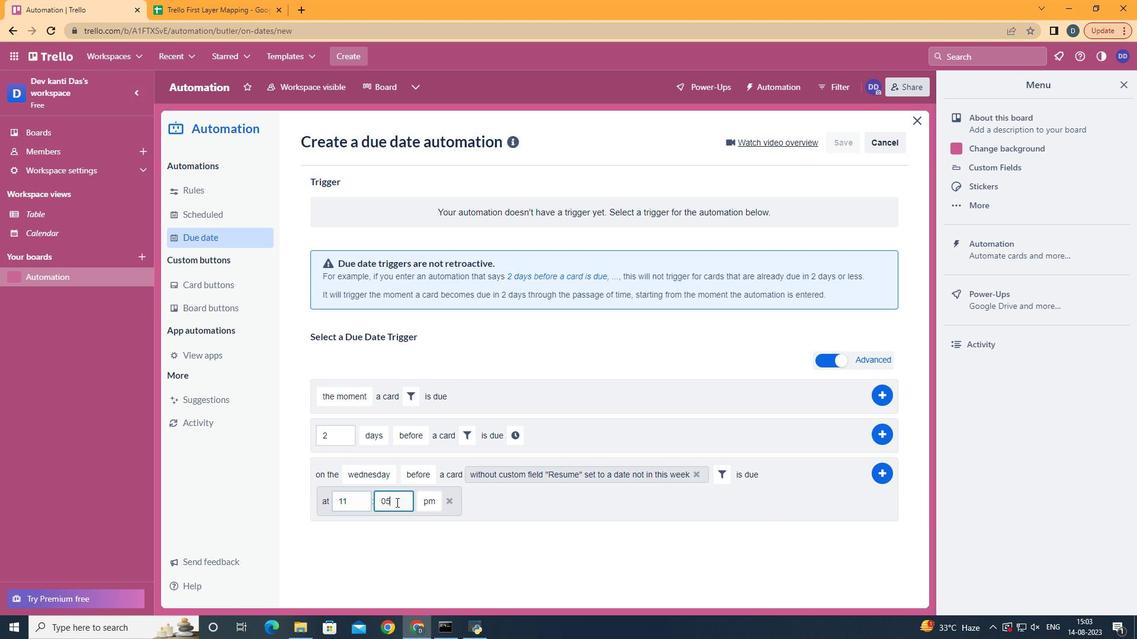 
Action: Mouse pressed left at (396, 503)
Screenshot: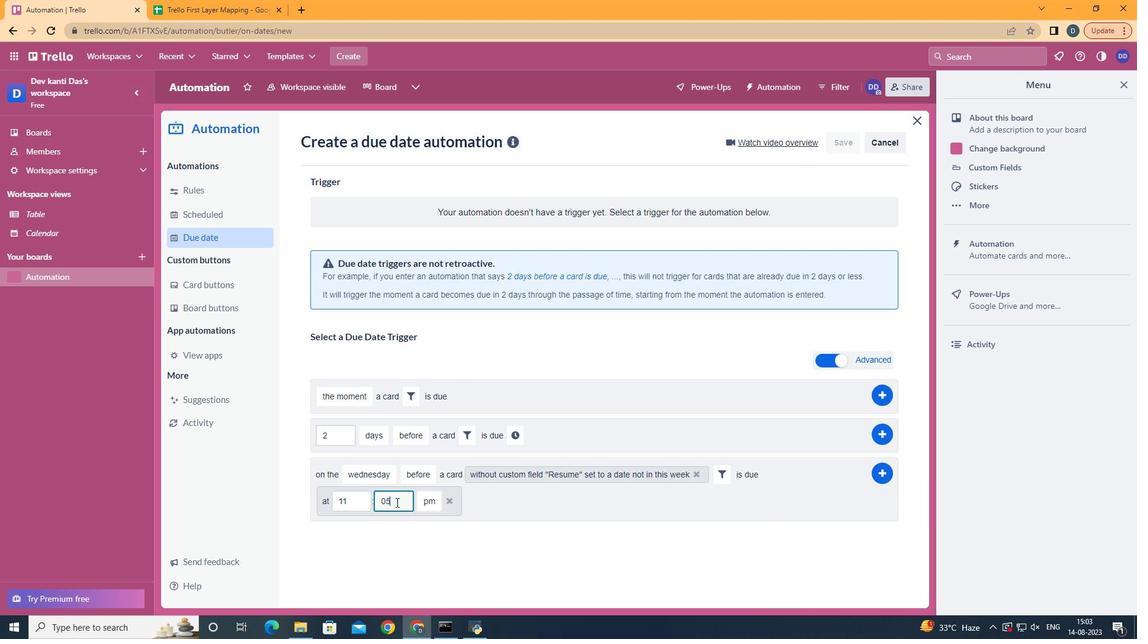 
Action: Mouse moved to (396, 503)
Screenshot: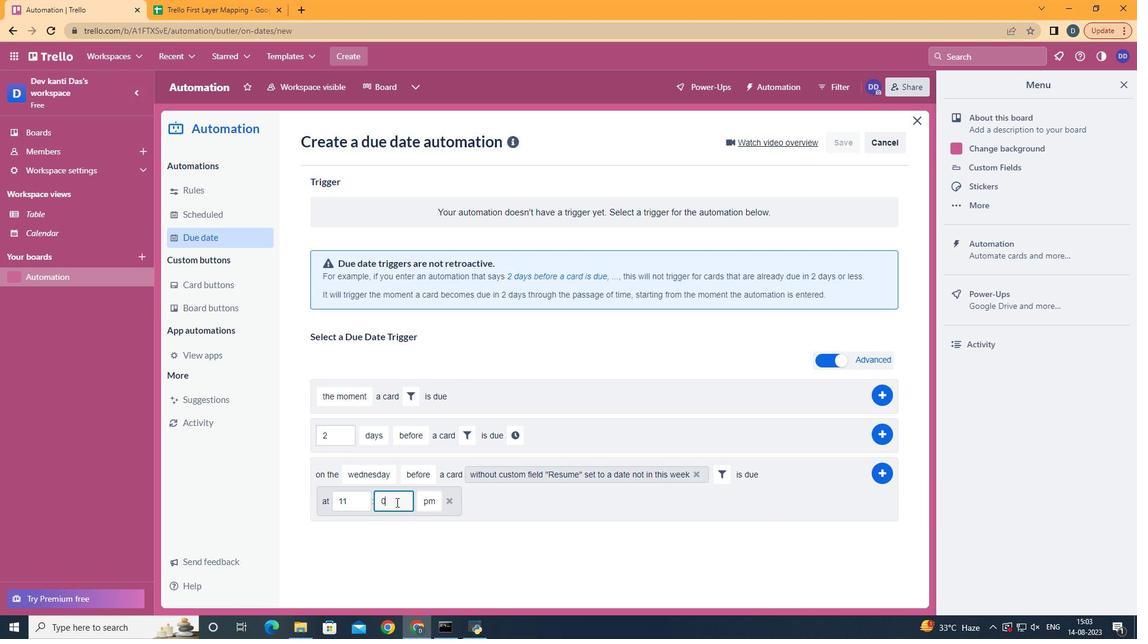 
Action: Key pressed <Key.backspace>0
Screenshot: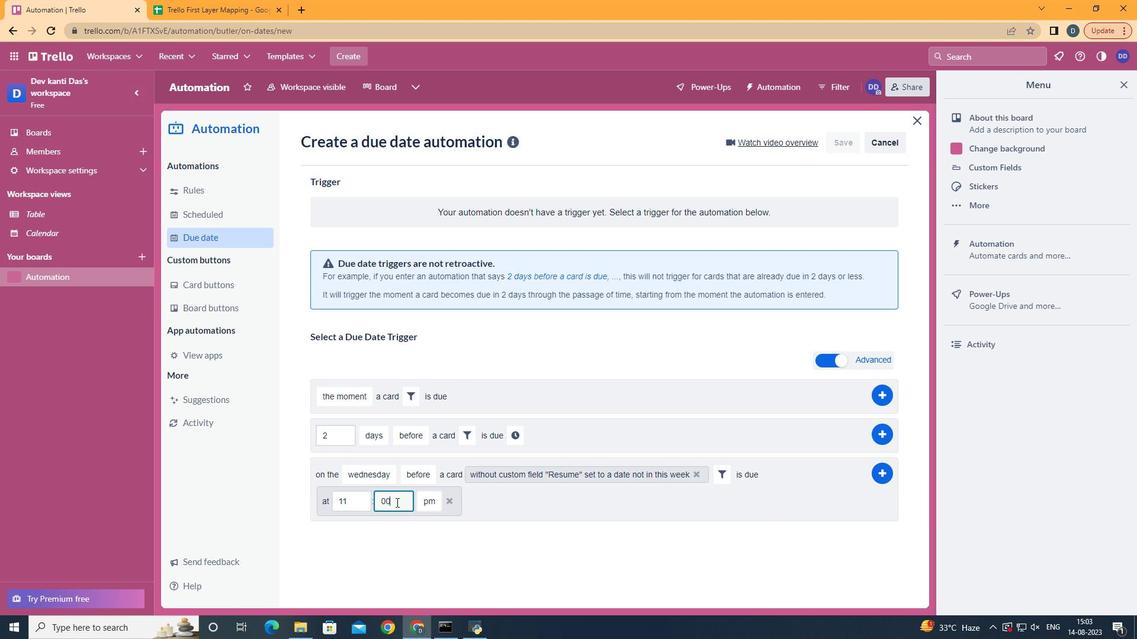 
Action: Mouse moved to (428, 519)
Screenshot: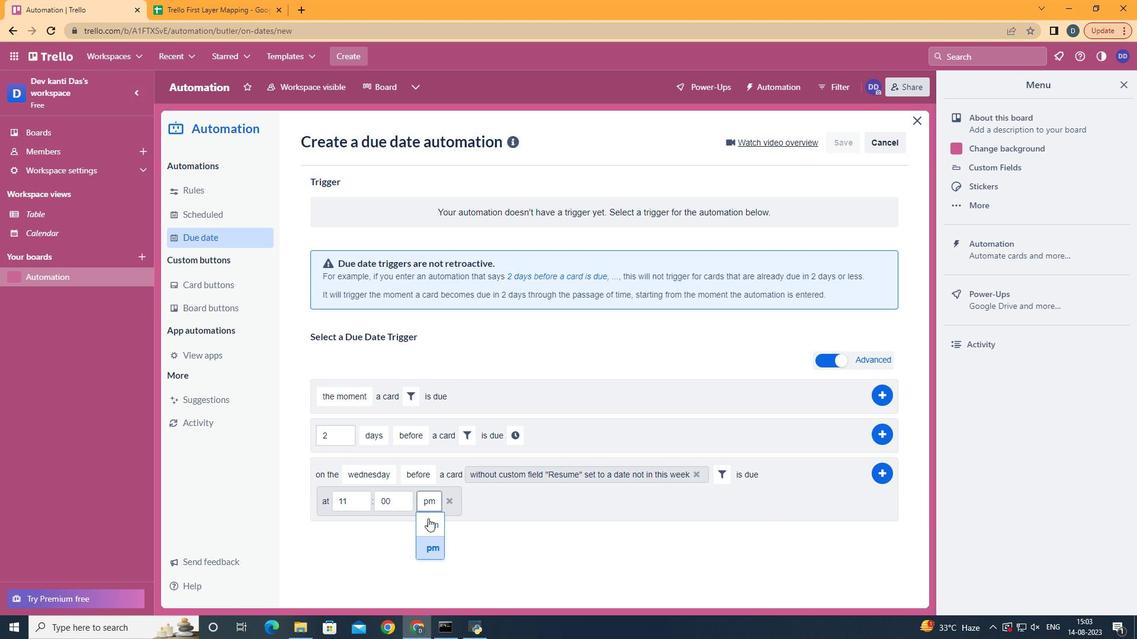 
Action: Mouse pressed left at (428, 519)
Screenshot: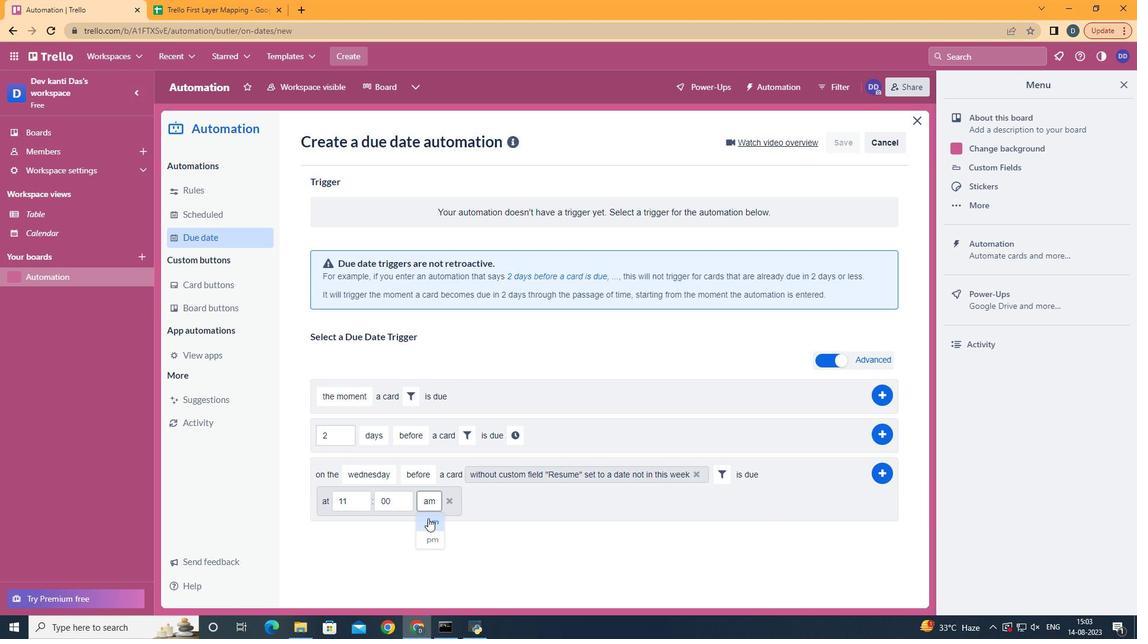 
Action: Mouse moved to (886, 477)
Screenshot: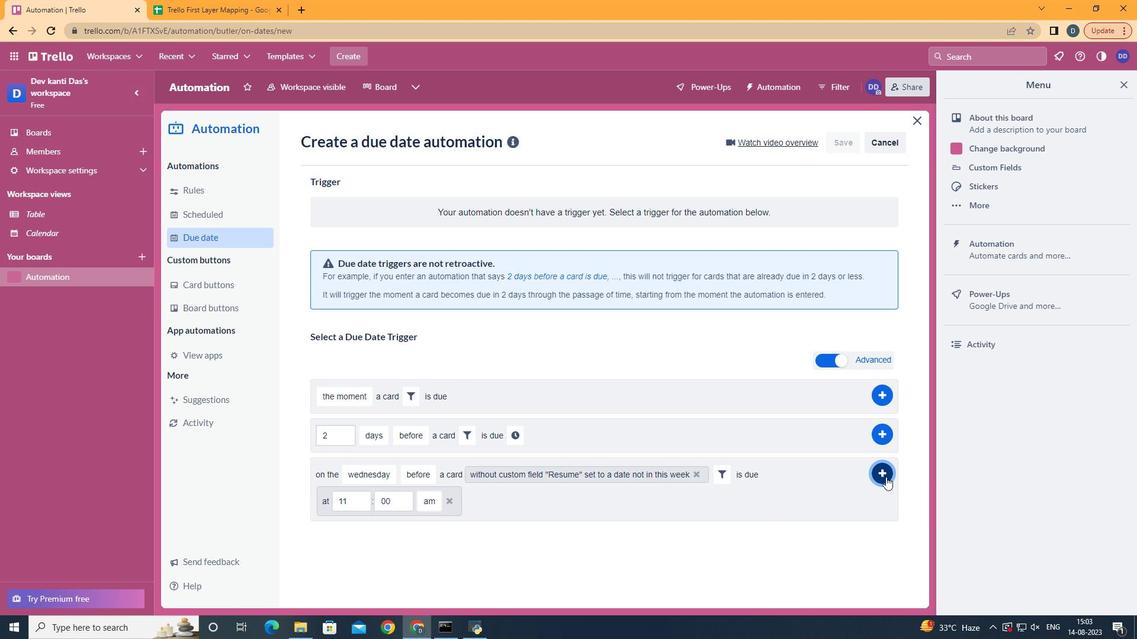 
Action: Mouse pressed left at (886, 477)
Screenshot: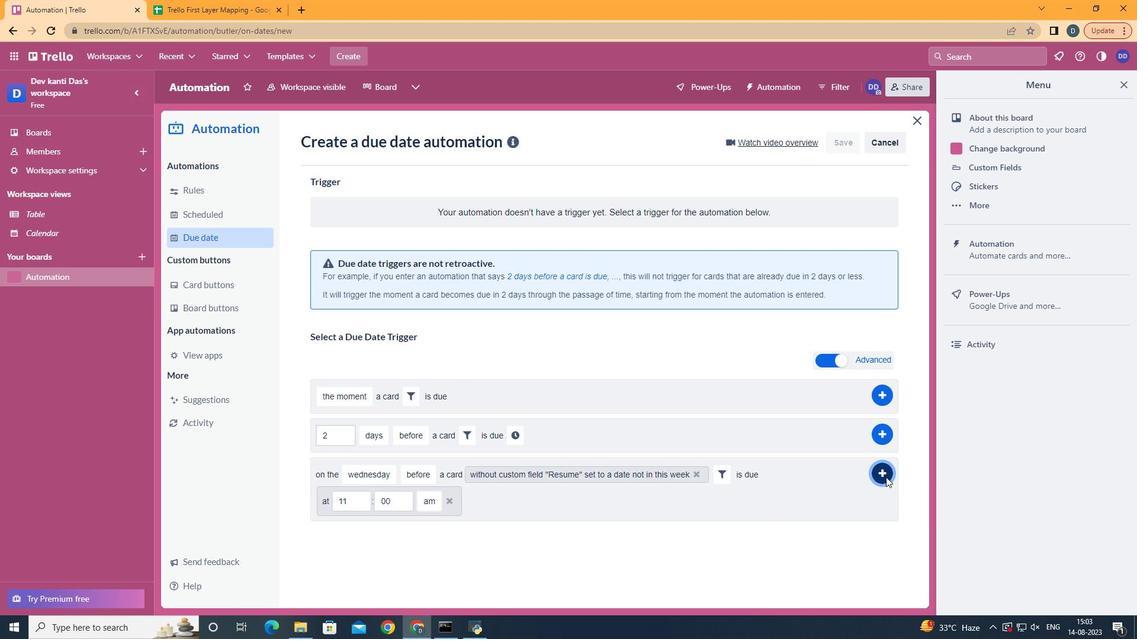 
